 Task: Find a place to stay in Hawthorne, United States from June 9 to June 17 for 2 guests, with a price range of ₹7000 to ₹12000, 1 bedroom, 2 beds, 1 bathroom, house type, with Wifi and self check-in, and host language English.
Action: Mouse moved to (578, 143)
Screenshot: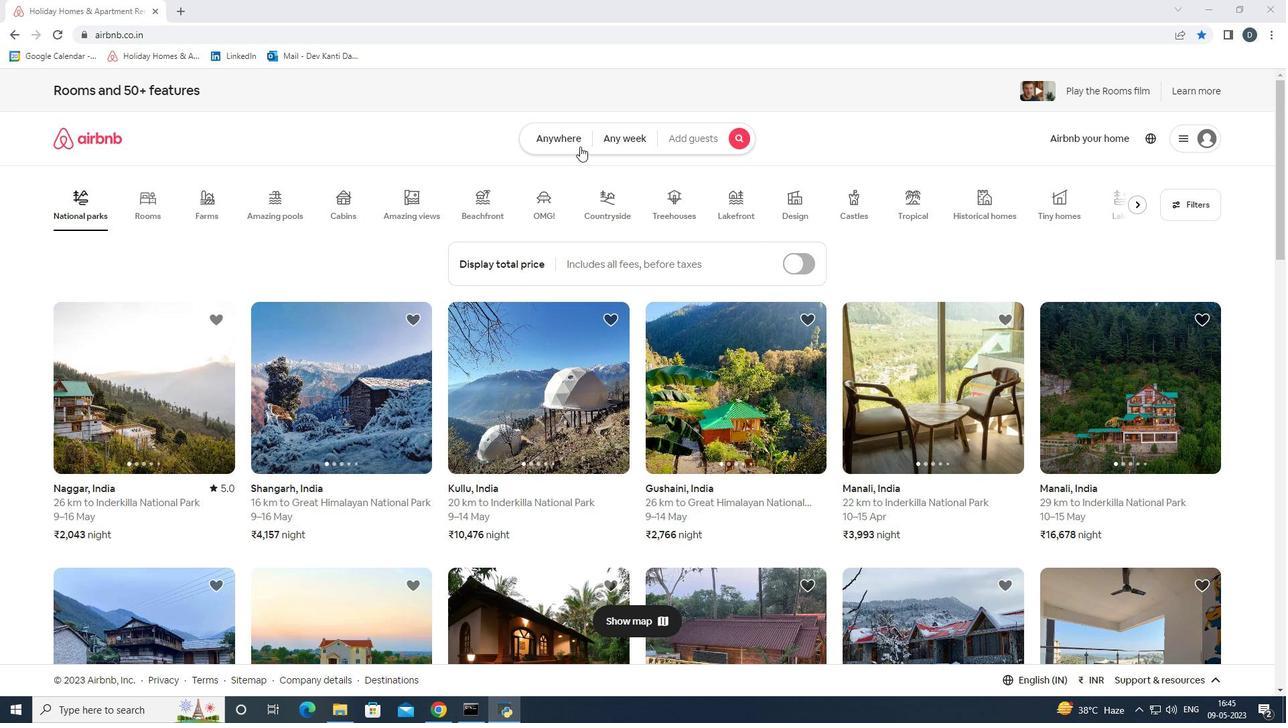 
Action: Mouse pressed left at (578, 143)
Screenshot: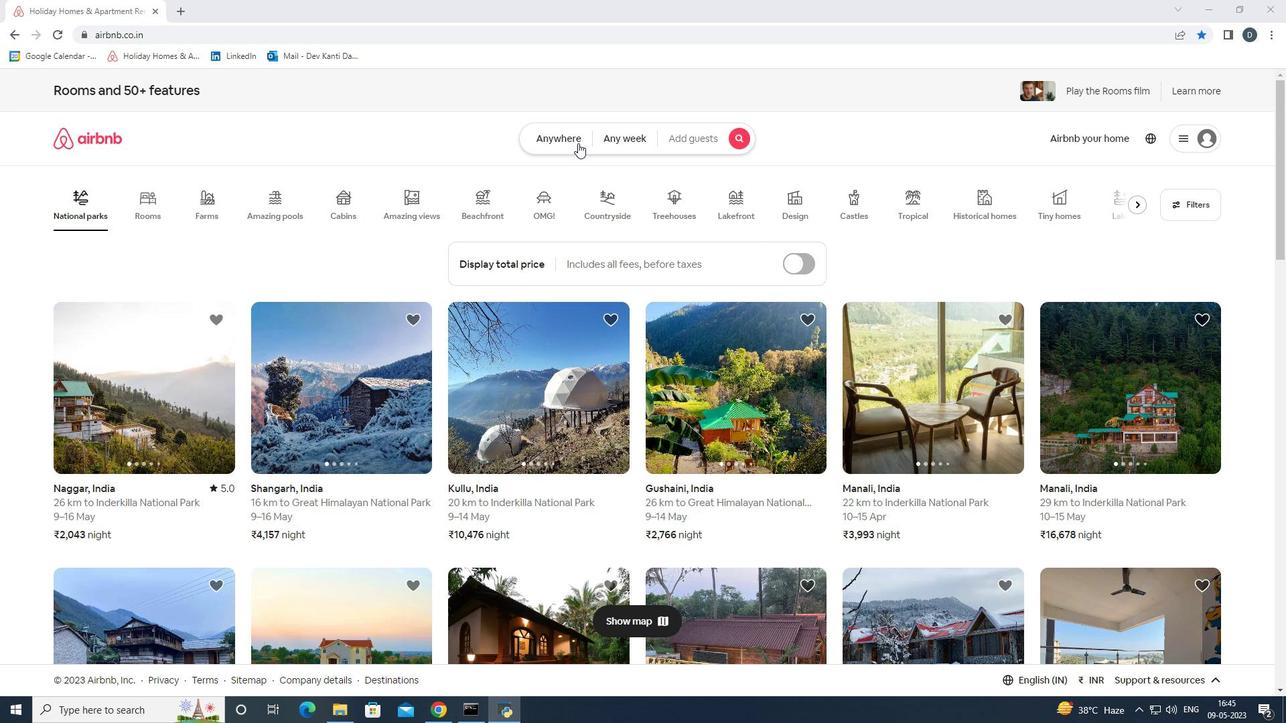 
Action: Mouse moved to (521, 193)
Screenshot: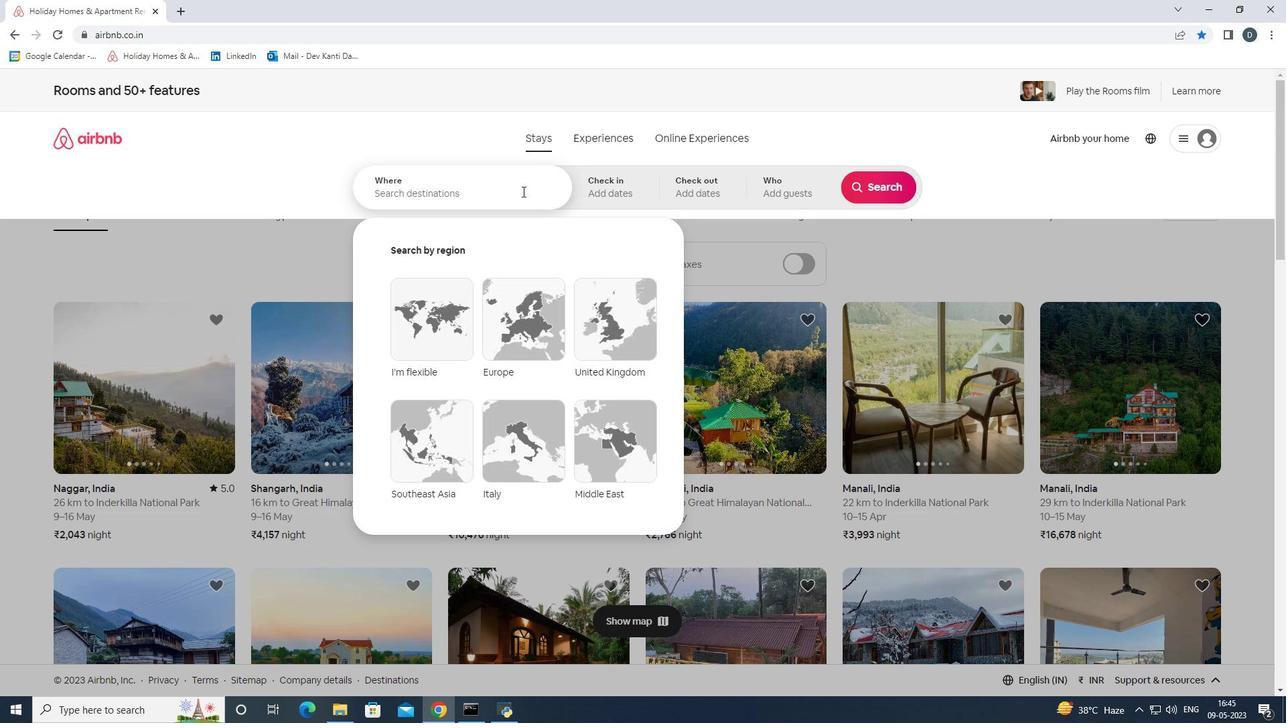 
Action: Mouse pressed left at (521, 193)
Screenshot: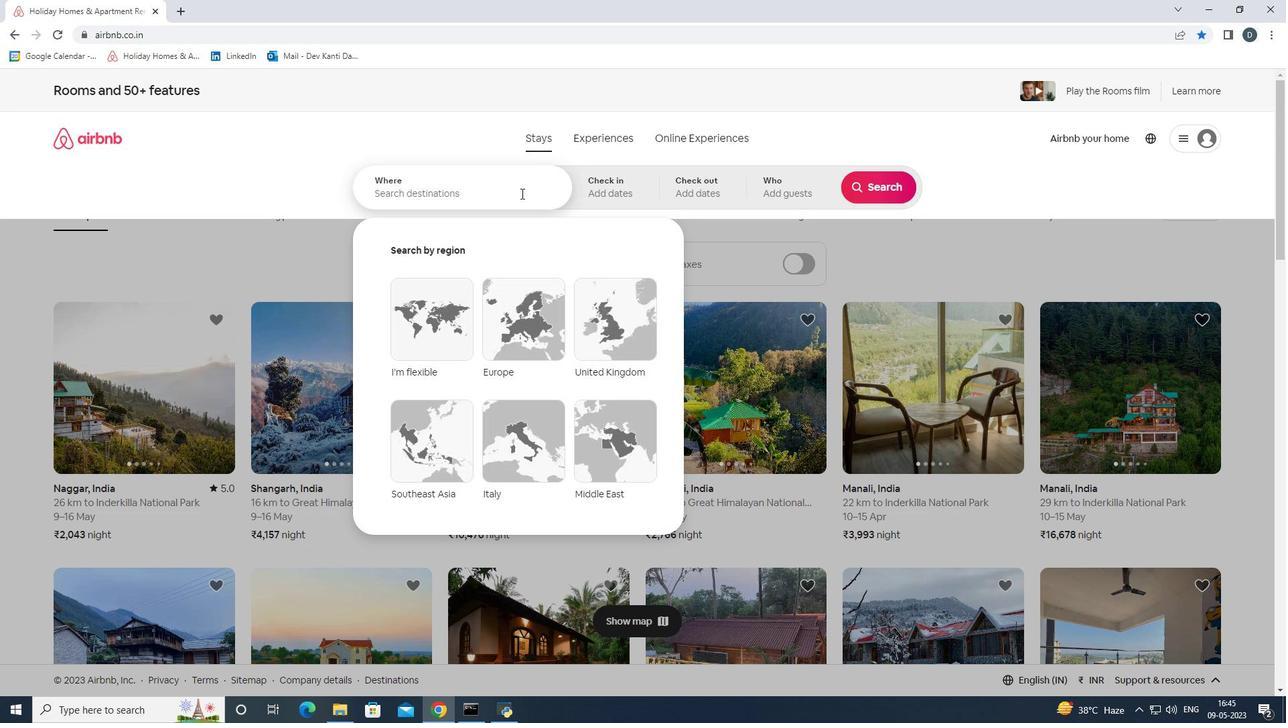 
Action: Key pressed <Key.shift><Key.shift><Key.shift><Key.shift><Key.shift><Key.shift><Key.shift><Key.shift><Key.shift><Key.shift><Key.shift><Key.shift>Hawthorne,<Key.space><Key.shift><Key.shift><Key.shift><Key.shift><Key.shift><Key.shift><Key.shift><Key.shift><Key.shift><Key.shift><Key.shift><Key.shift><Key.shift><Key.shift><Key.shift><Key.shift><Key.shift>United<Key.space><Key.shift><Key.shift><Key.shift><Key.shift><Key.shift>States<Key.enter>
Screenshot: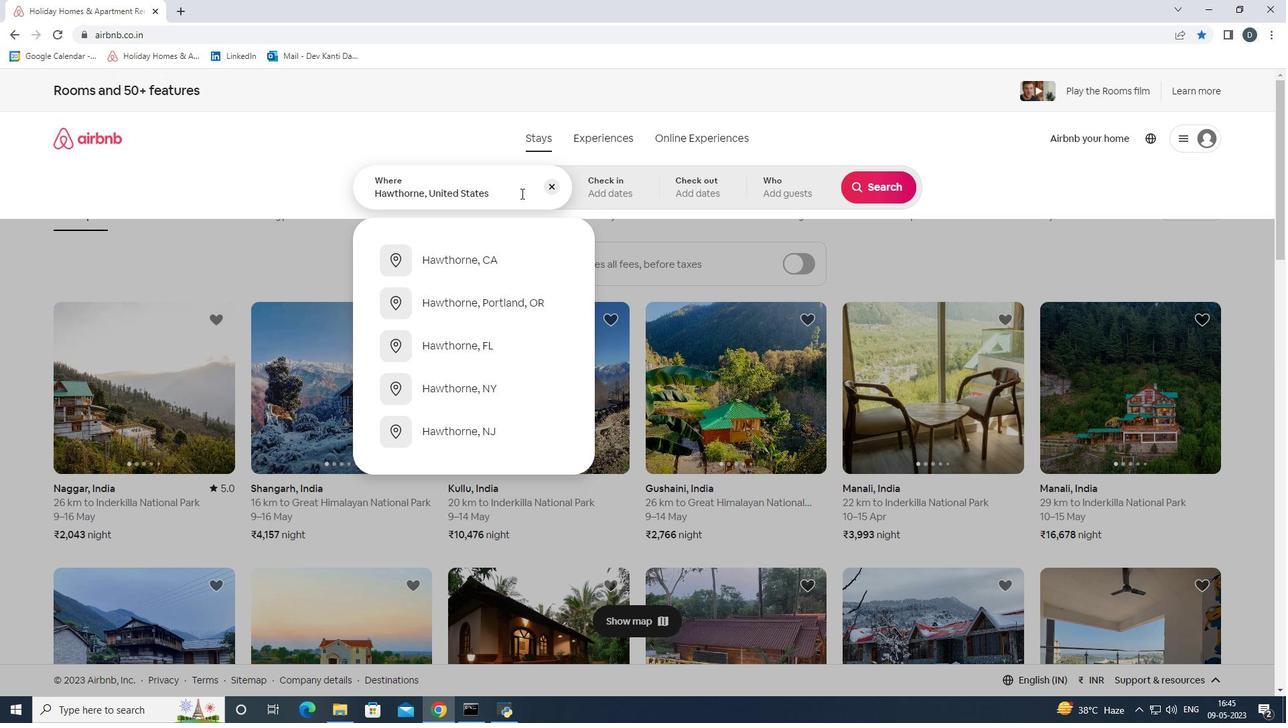 
Action: Mouse moved to (838, 379)
Screenshot: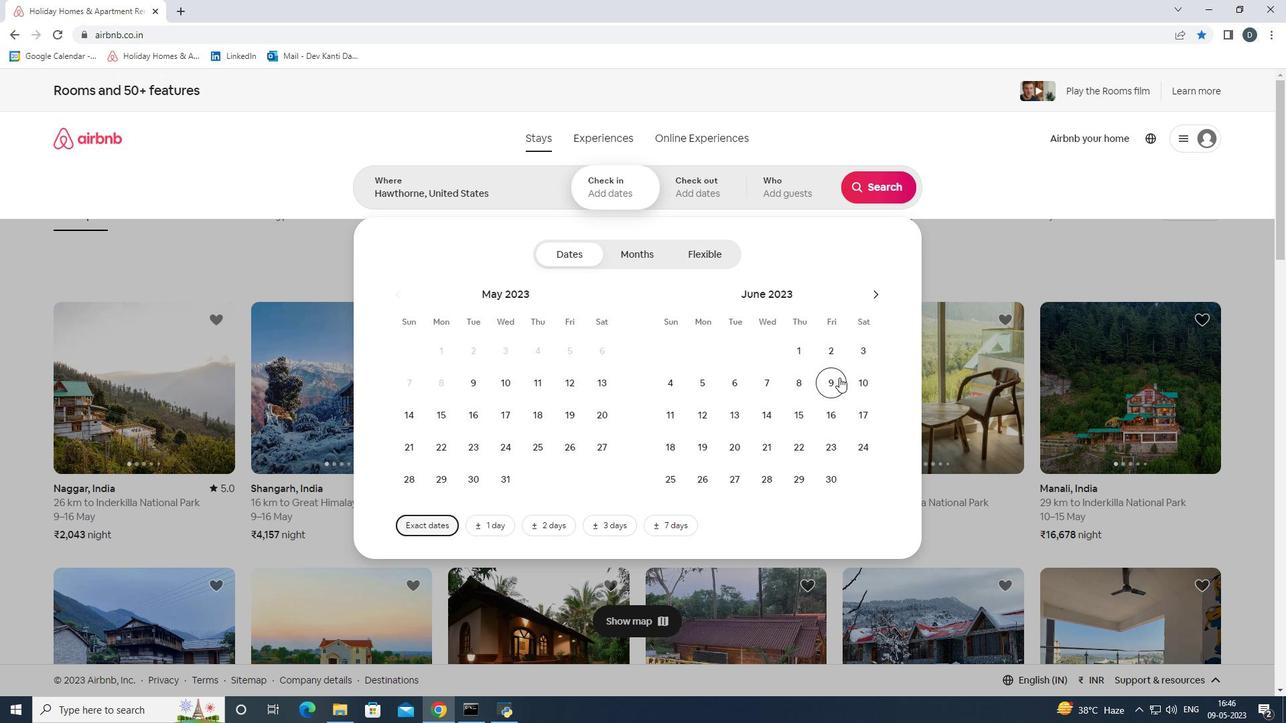 
Action: Mouse pressed left at (838, 379)
Screenshot: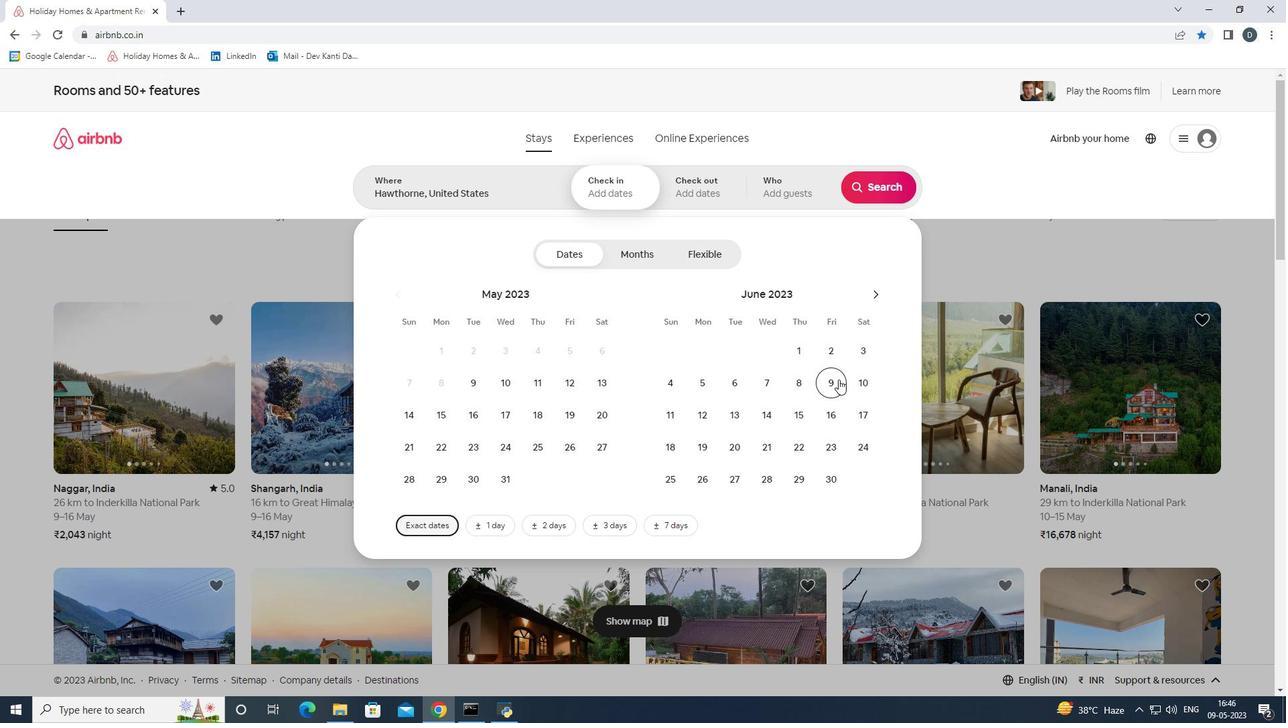 
Action: Mouse moved to (856, 412)
Screenshot: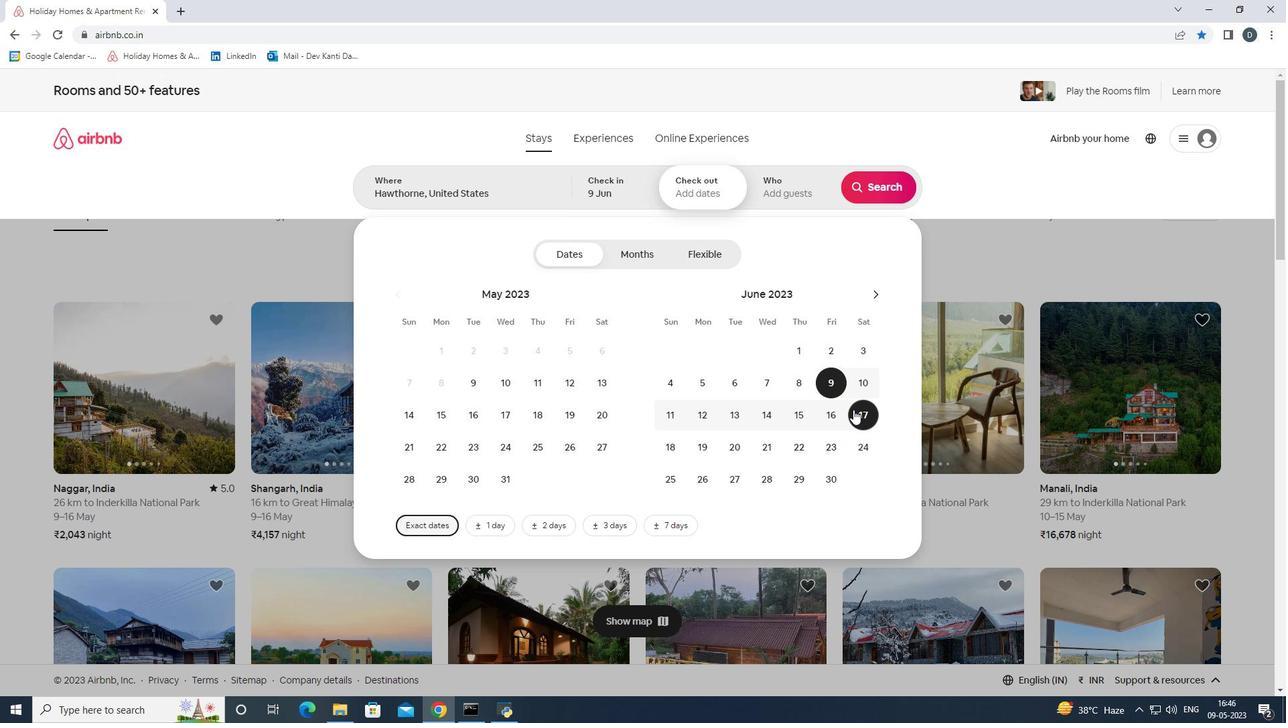 
Action: Mouse pressed left at (856, 412)
Screenshot: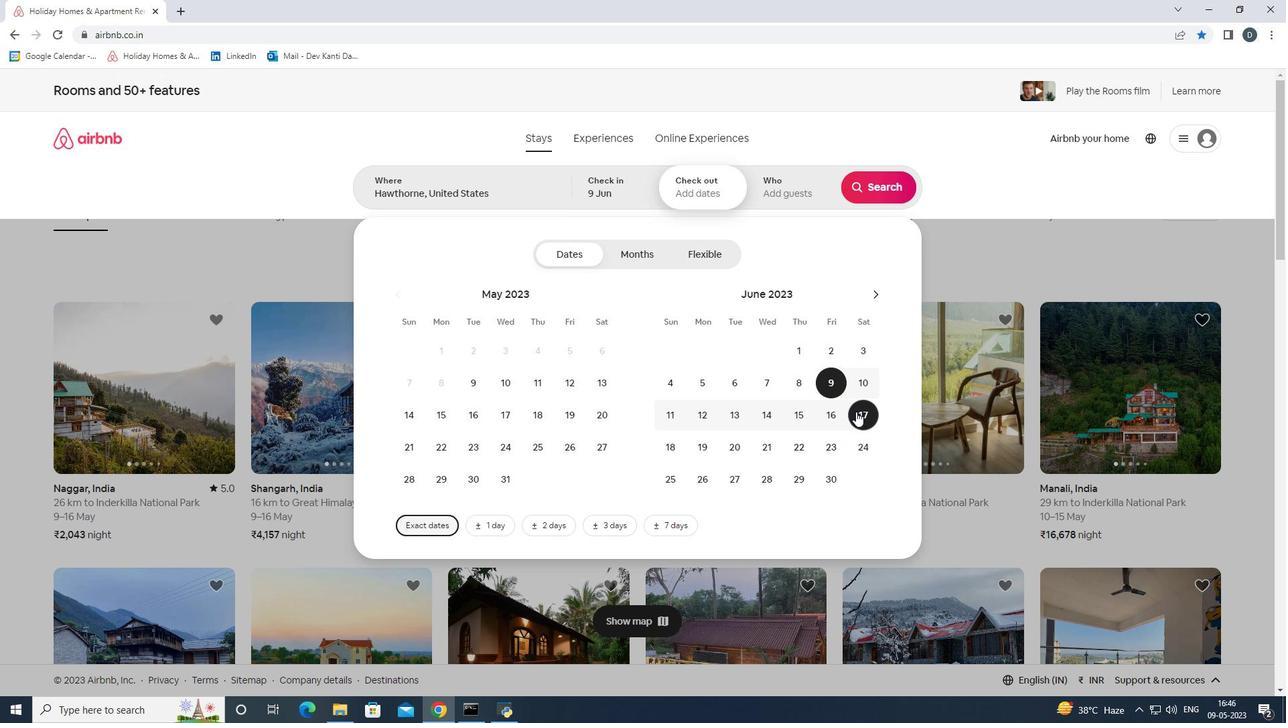 
Action: Mouse moved to (801, 191)
Screenshot: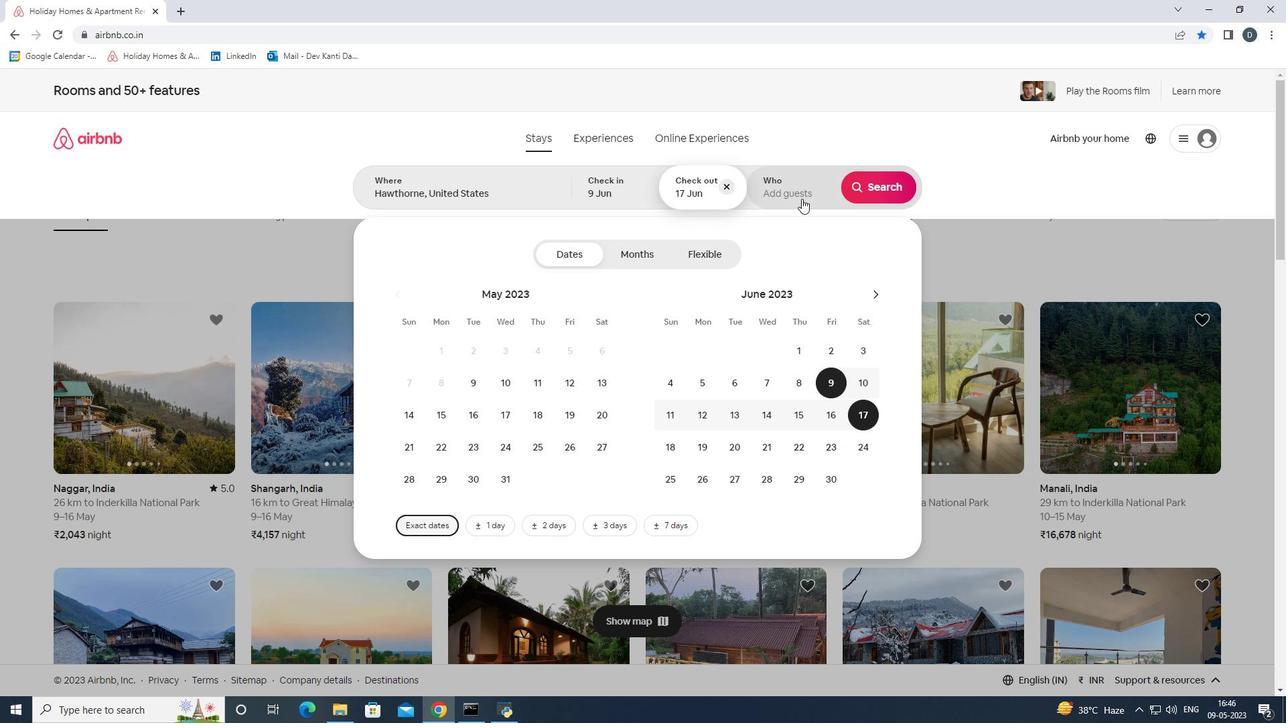 
Action: Mouse pressed left at (801, 191)
Screenshot: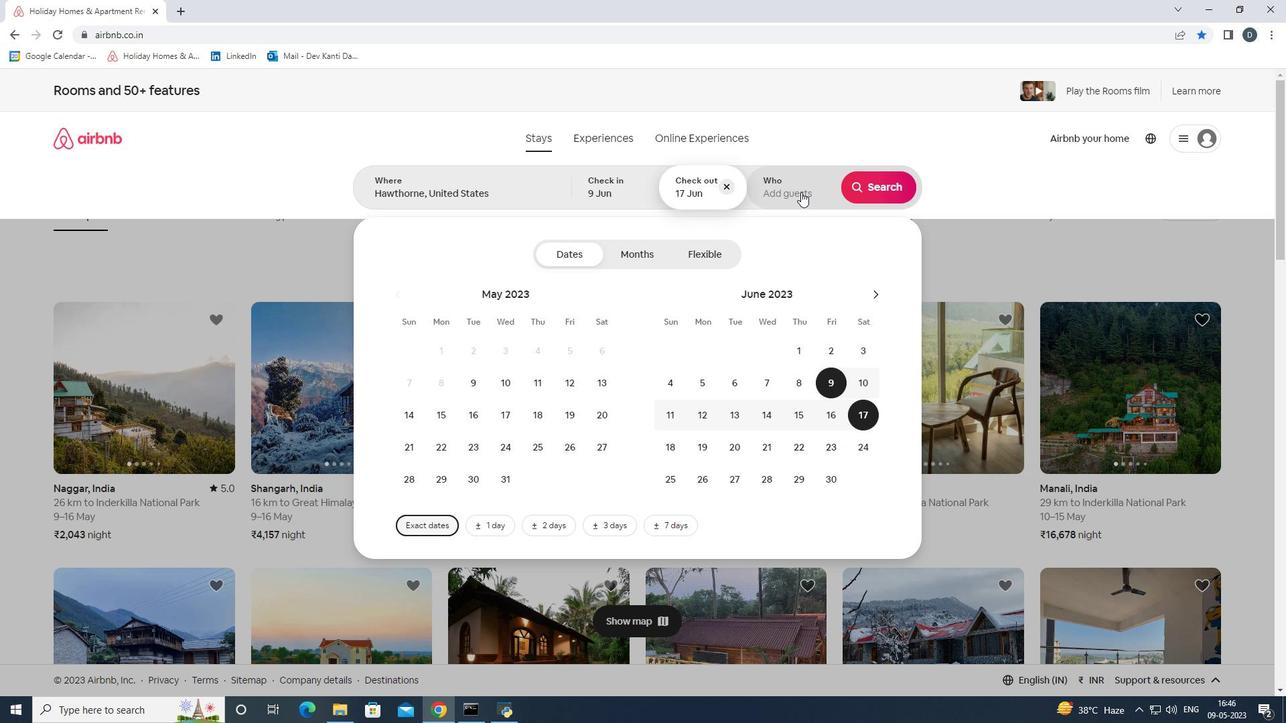 
Action: Mouse moved to (874, 262)
Screenshot: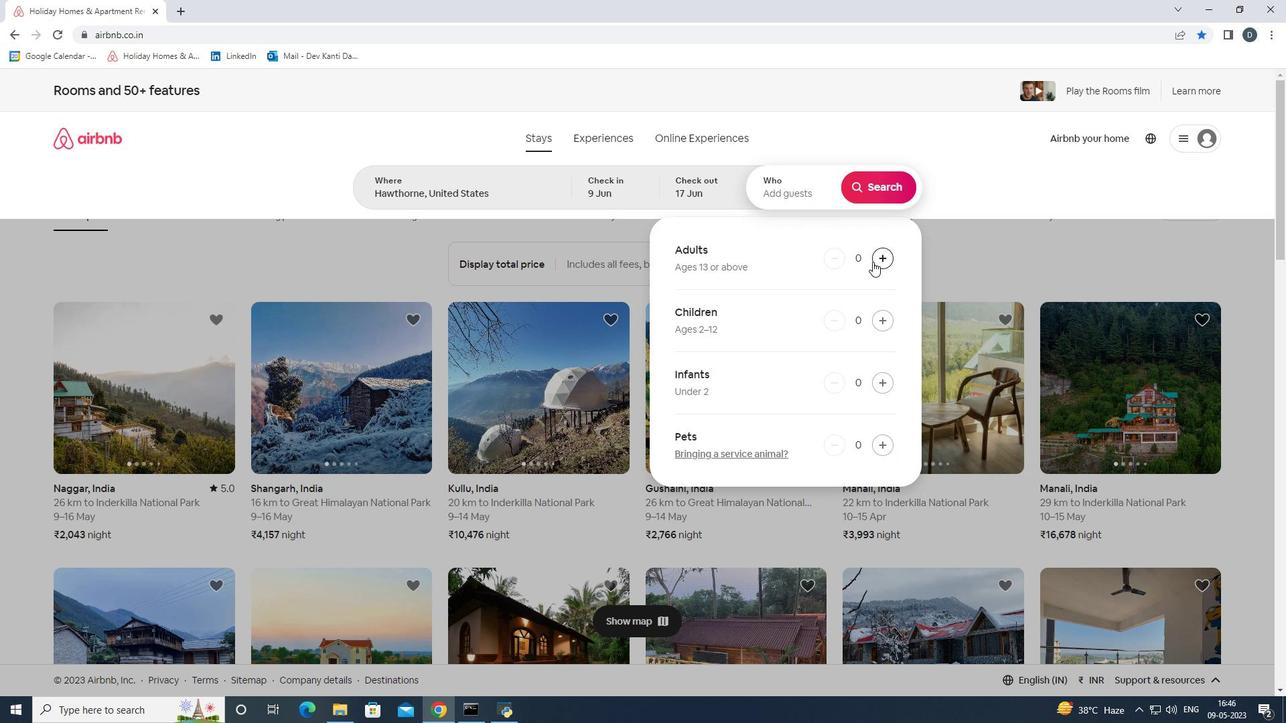 
Action: Mouse pressed left at (874, 262)
Screenshot: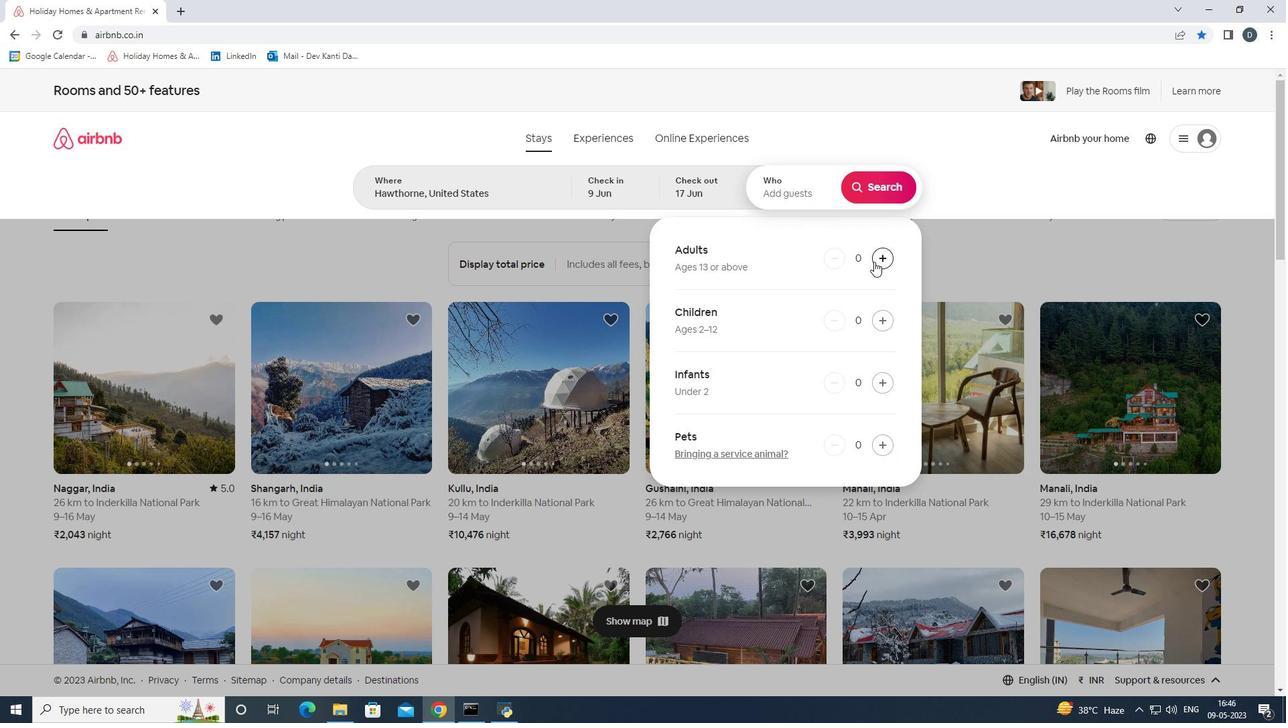 
Action: Mouse pressed left at (874, 262)
Screenshot: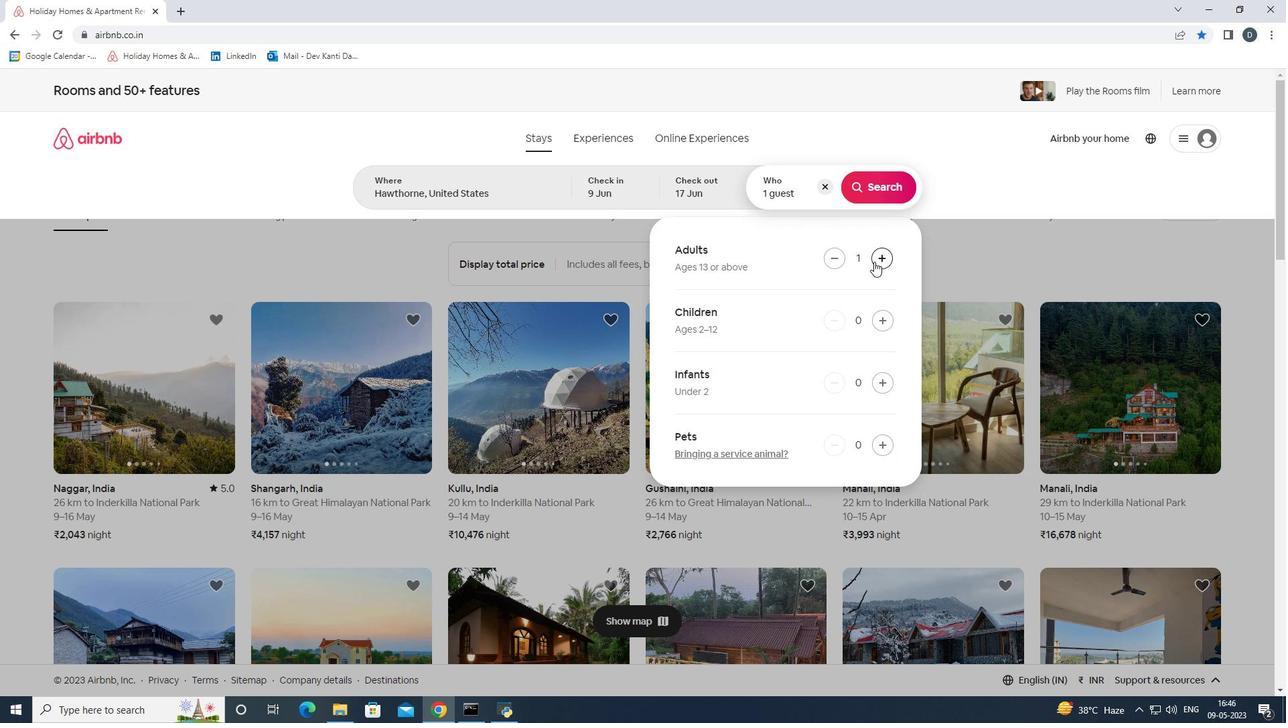 
Action: Mouse moved to (880, 201)
Screenshot: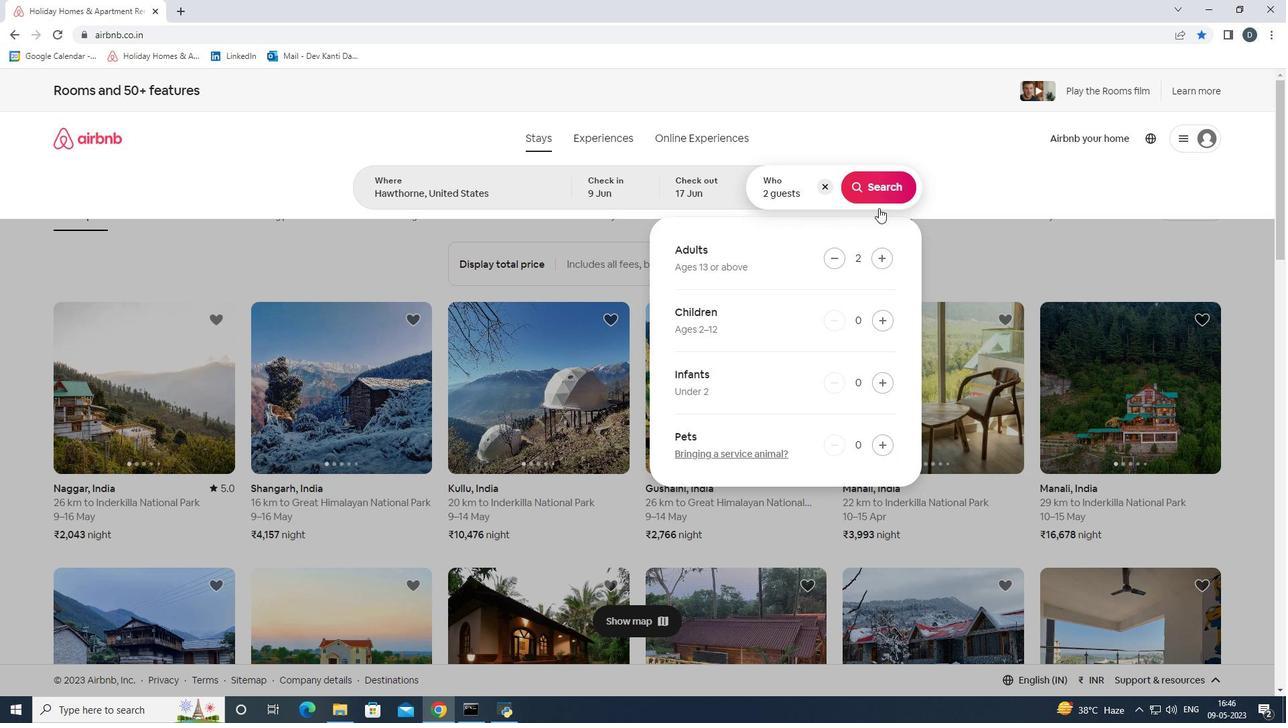 
Action: Mouse pressed left at (880, 201)
Screenshot: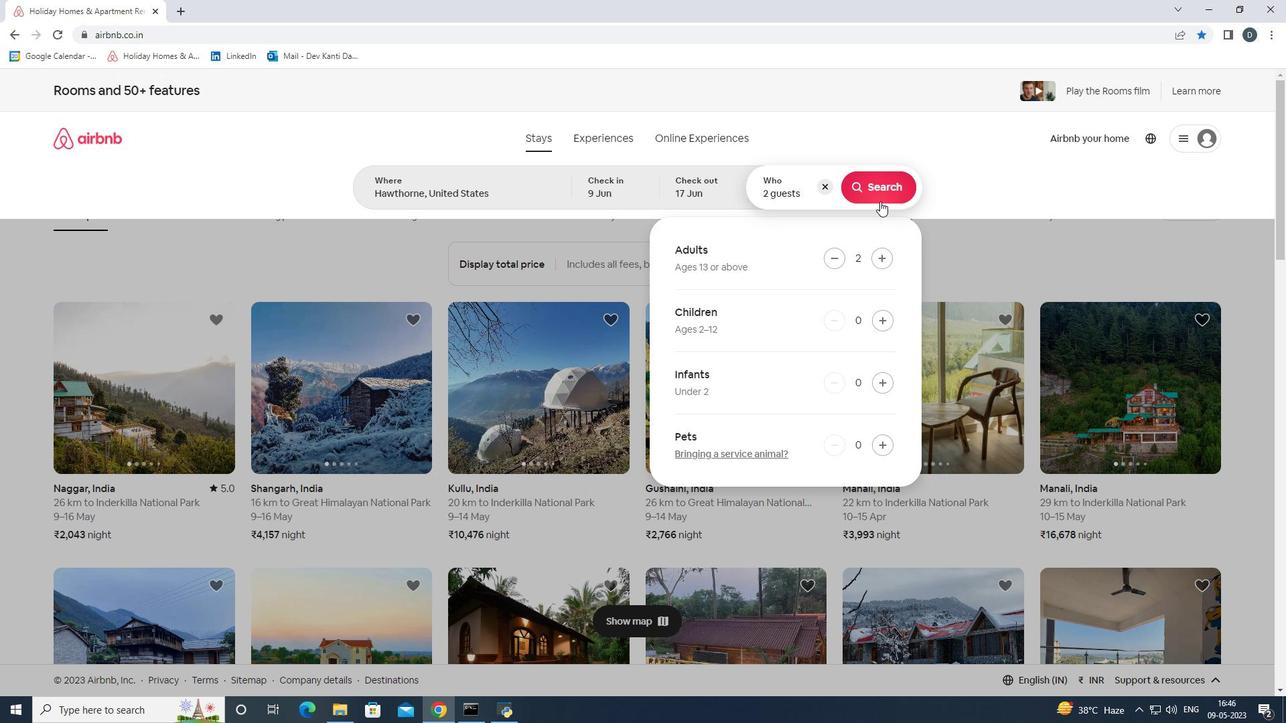 
Action: Mouse moved to (1214, 149)
Screenshot: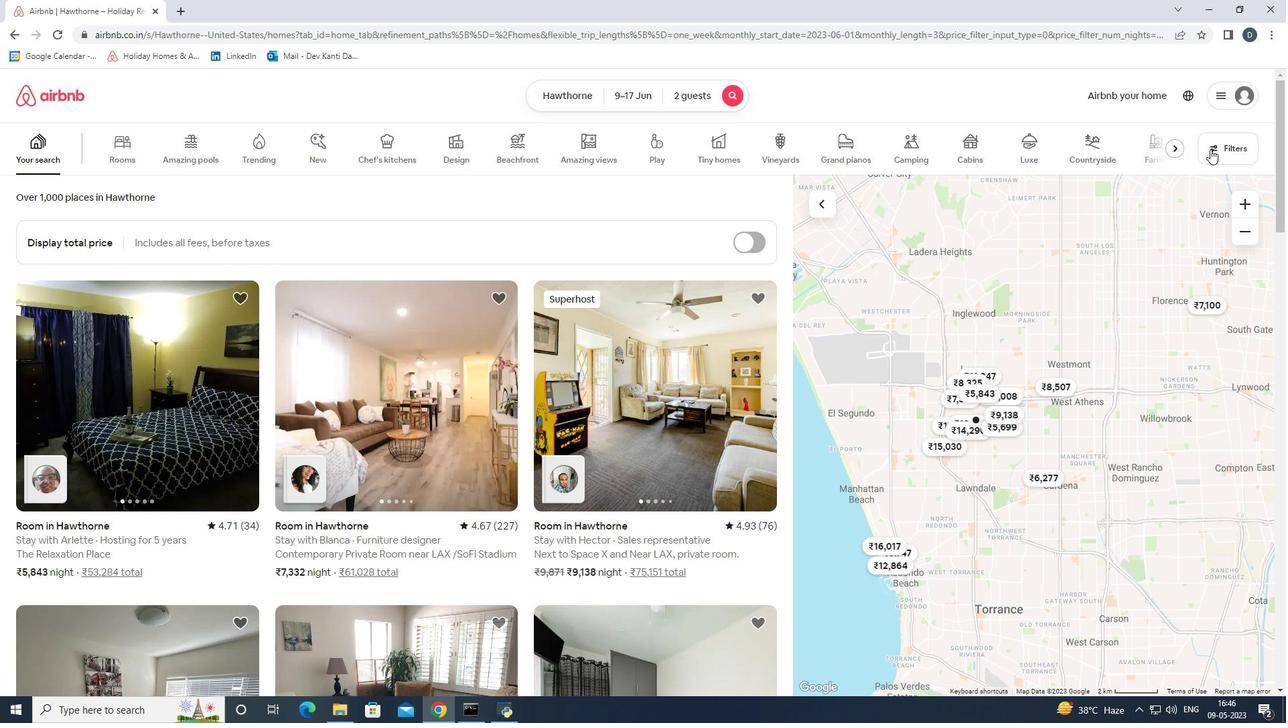 
Action: Mouse pressed left at (1214, 149)
Screenshot: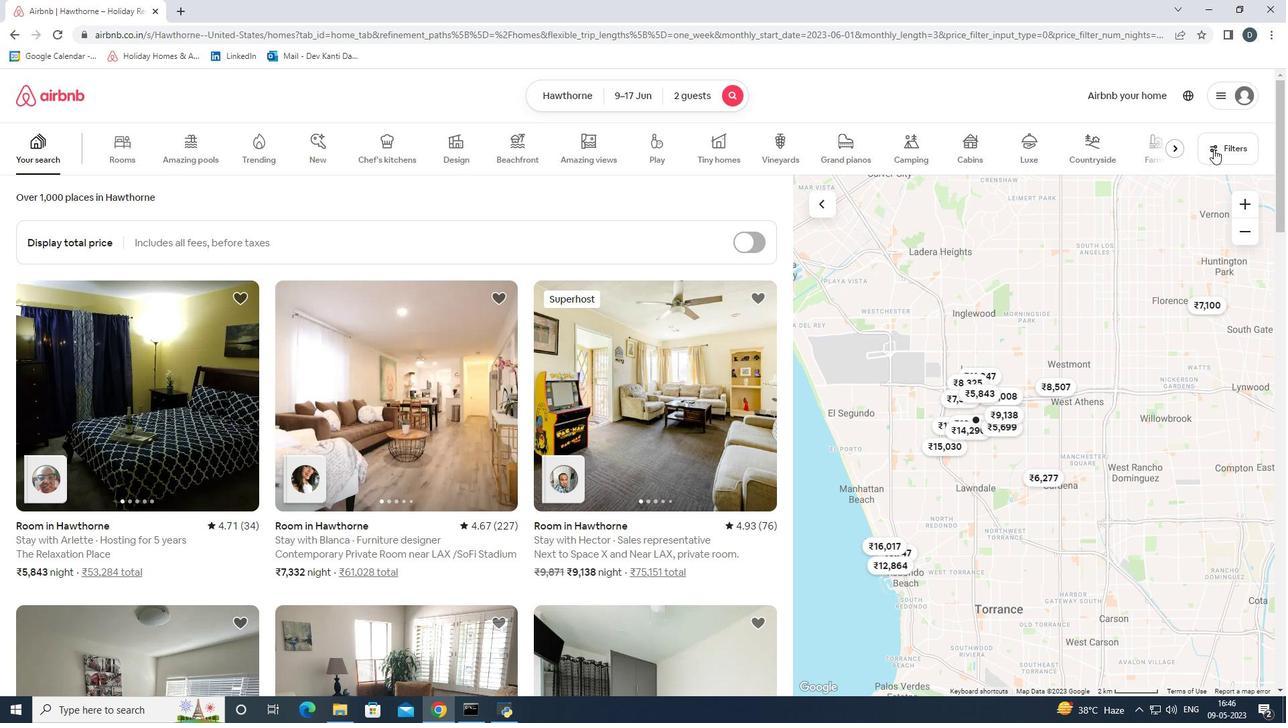
Action: Mouse moved to (561, 475)
Screenshot: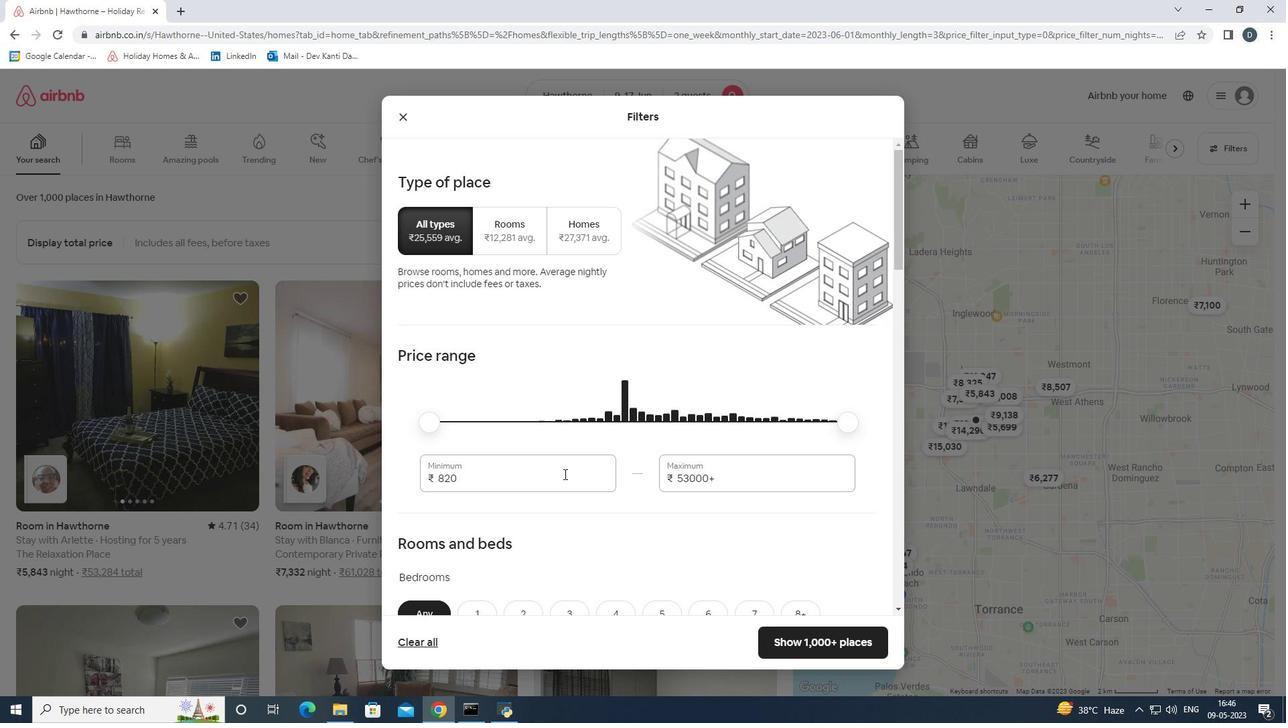 
Action: Mouse pressed left at (561, 475)
Screenshot: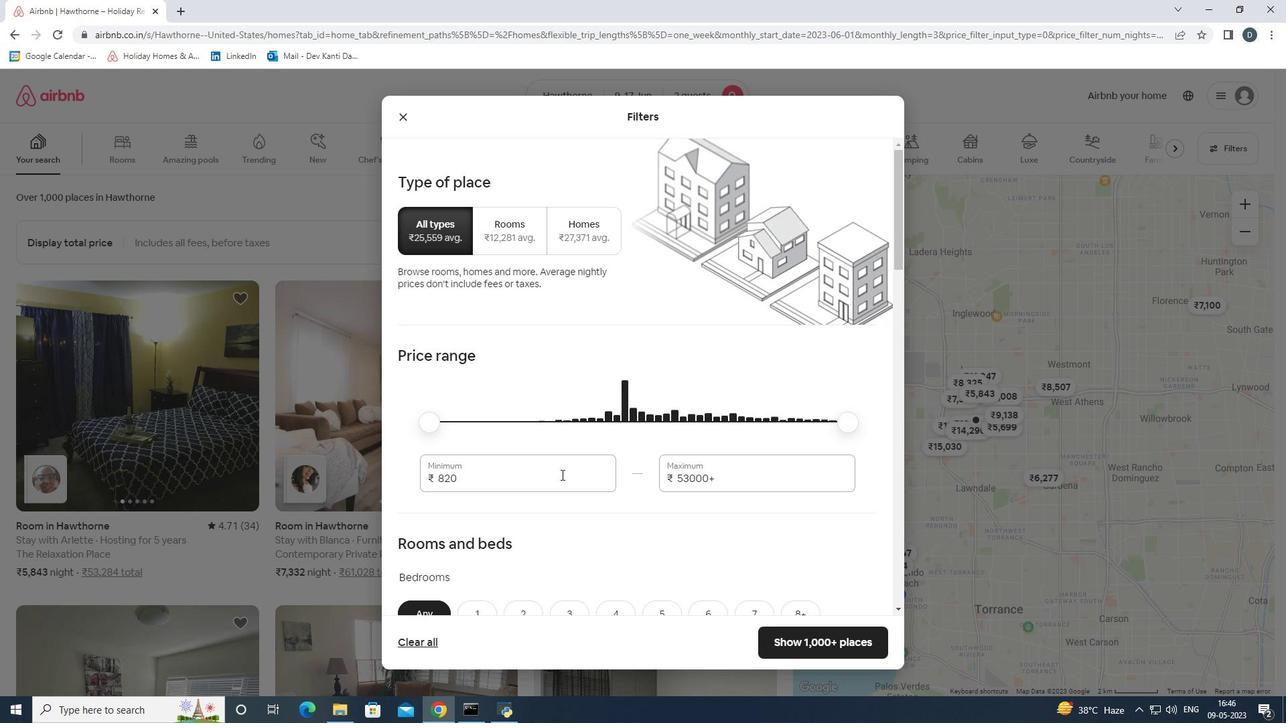 
Action: Mouse pressed left at (561, 475)
Screenshot: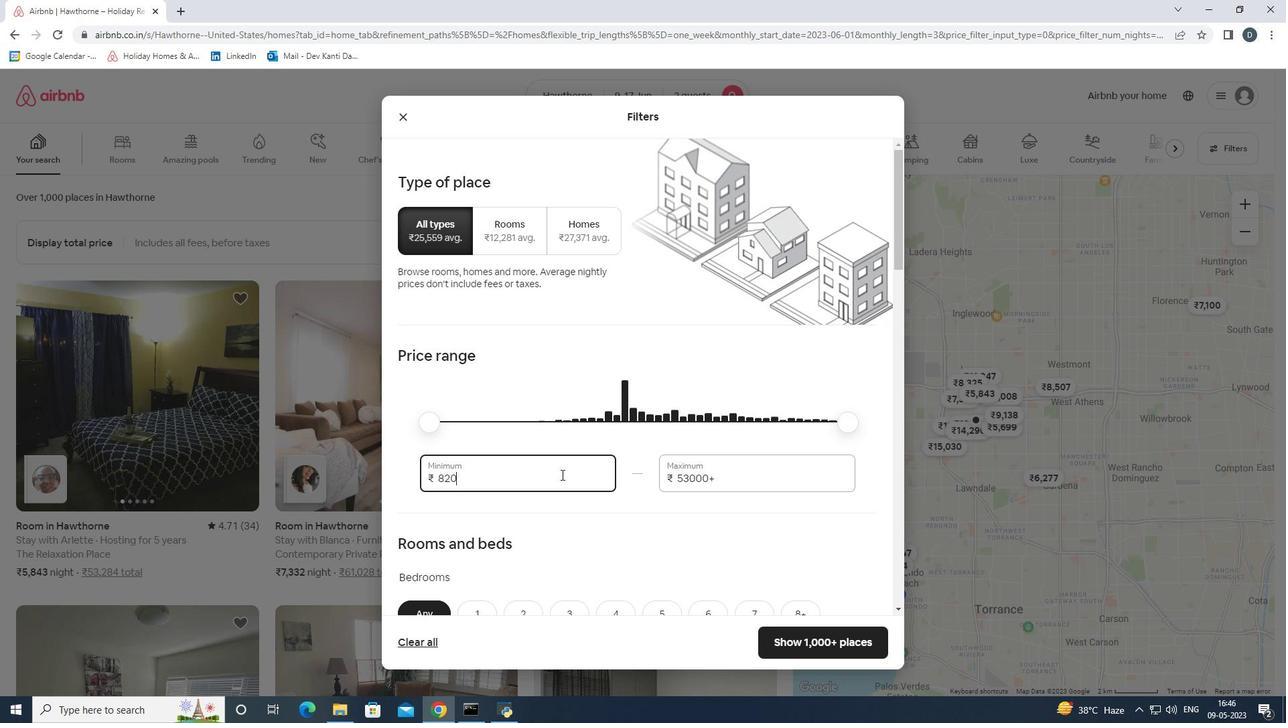 
Action: Key pressed 7000<Key.tab>12000
Screenshot: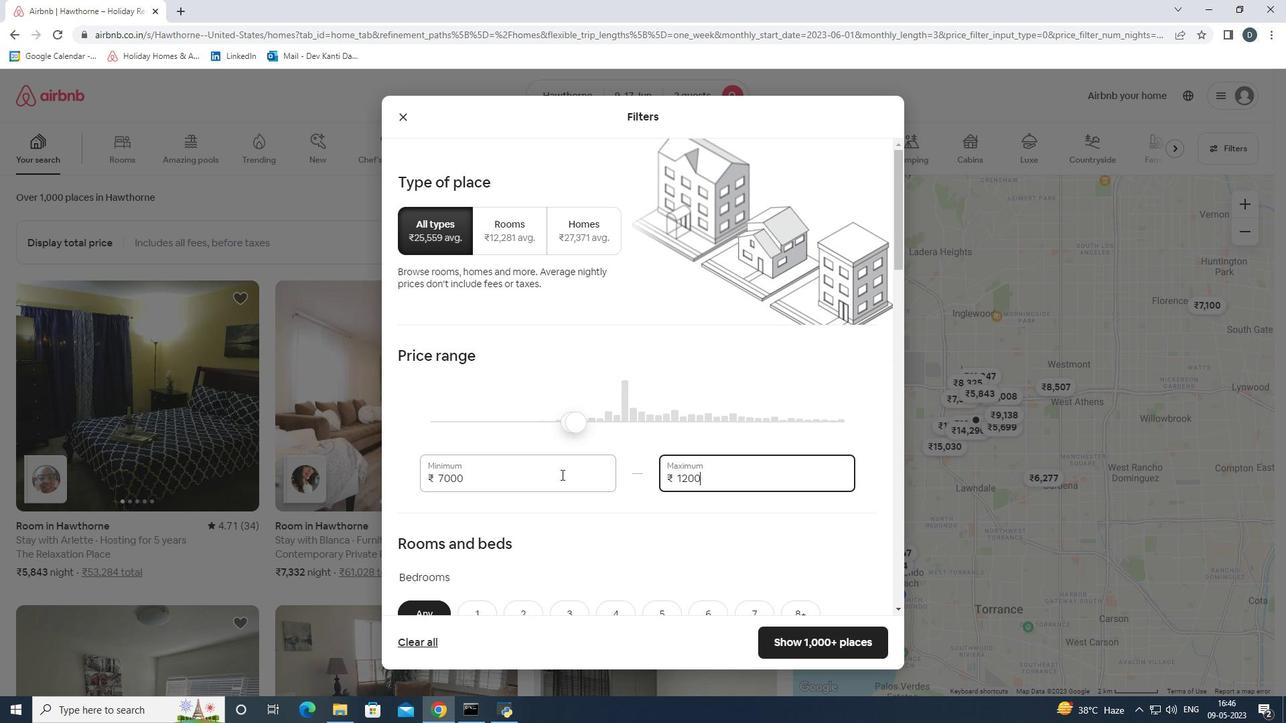 
Action: Mouse scrolled (561, 474) with delta (0, 0)
Screenshot: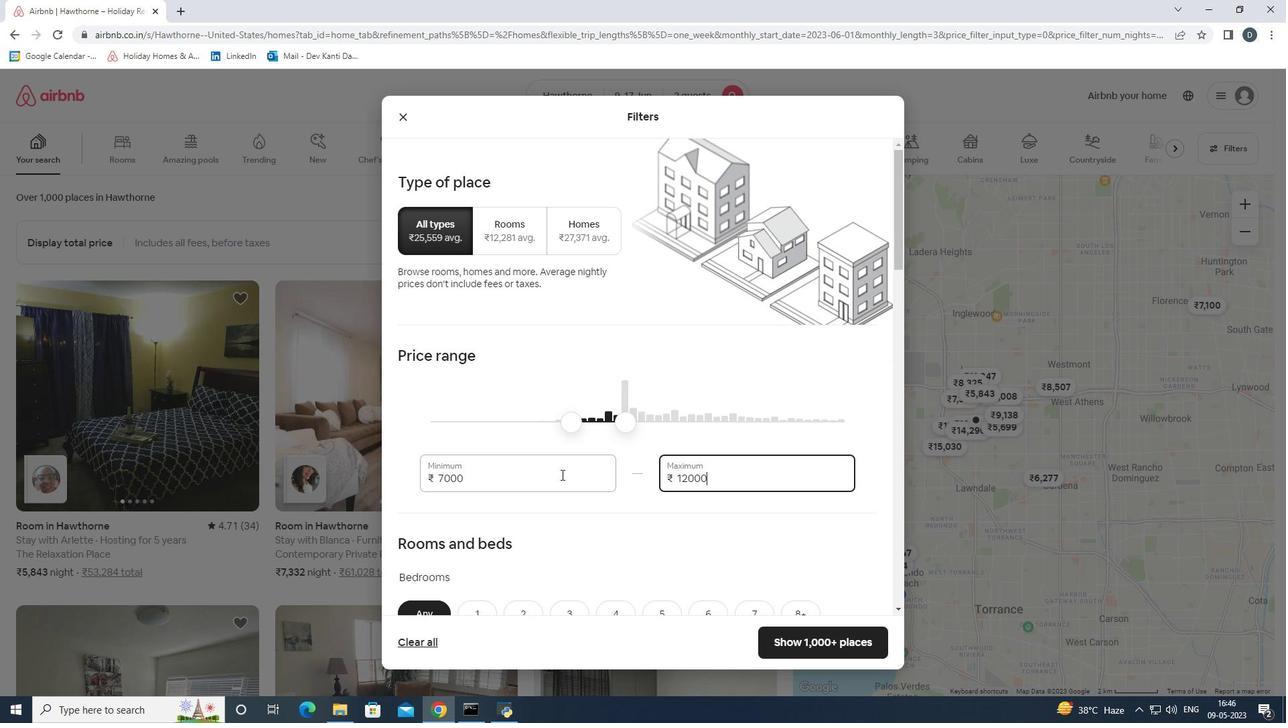 
Action: Mouse scrolled (561, 474) with delta (0, 0)
Screenshot: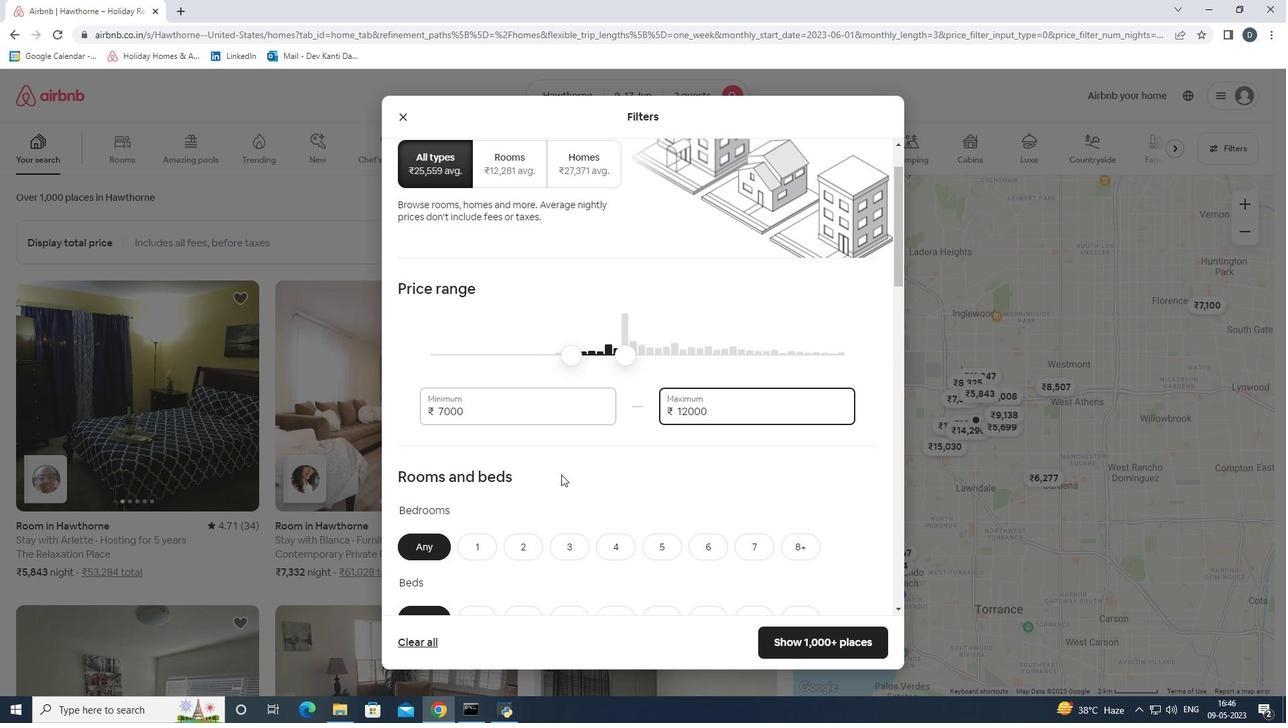 
Action: Mouse scrolled (561, 474) with delta (0, 0)
Screenshot: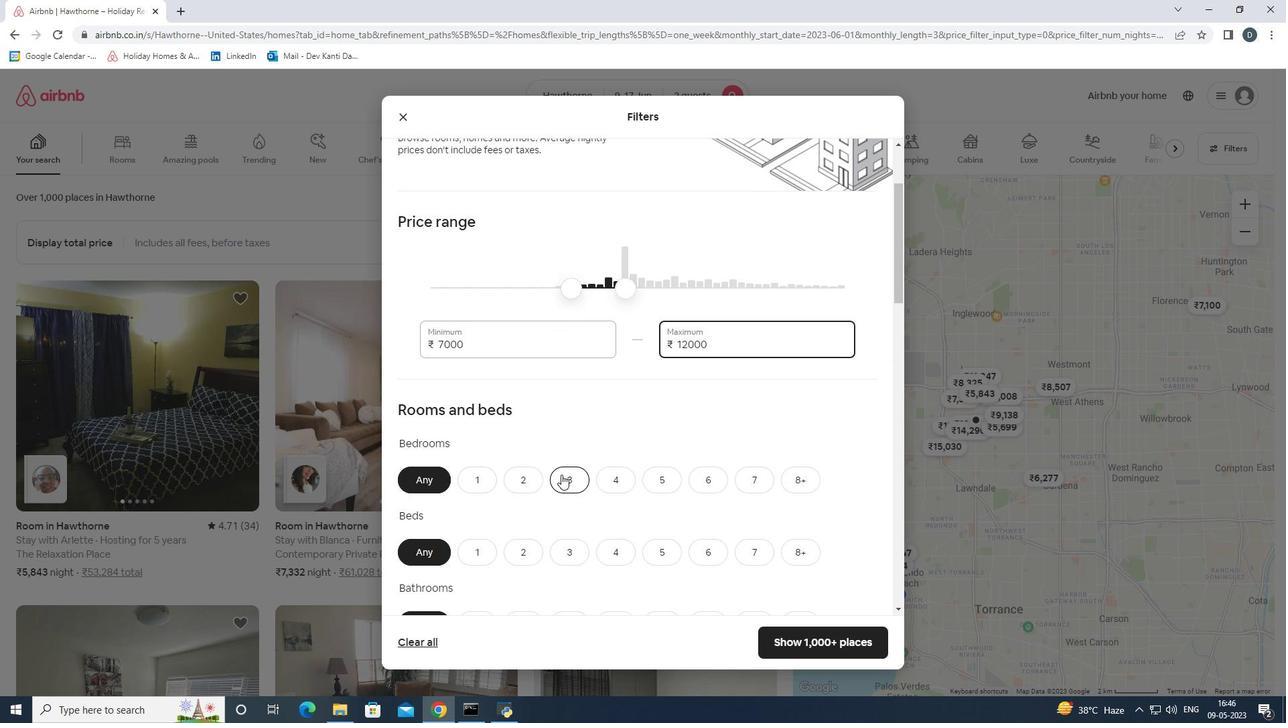 
Action: Mouse moved to (490, 416)
Screenshot: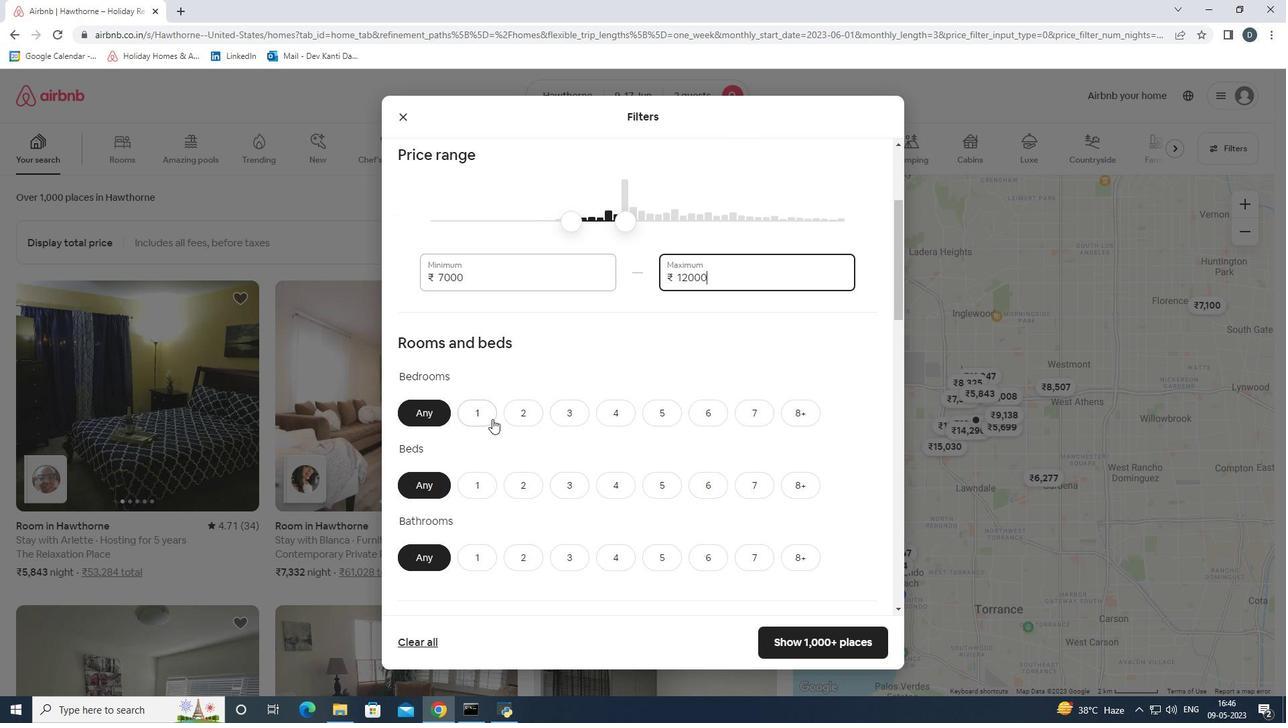 
Action: Mouse pressed left at (490, 416)
Screenshot: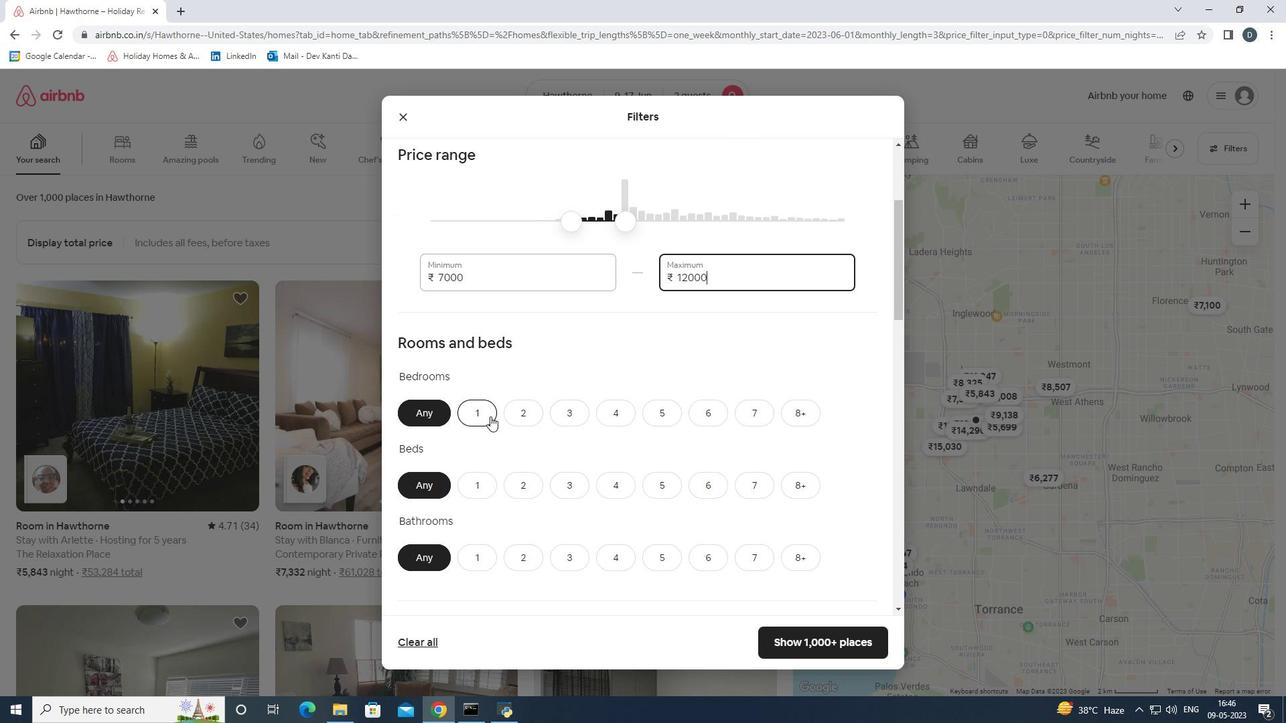 
Action: Mouse moved to (522, 477)
Screenshot: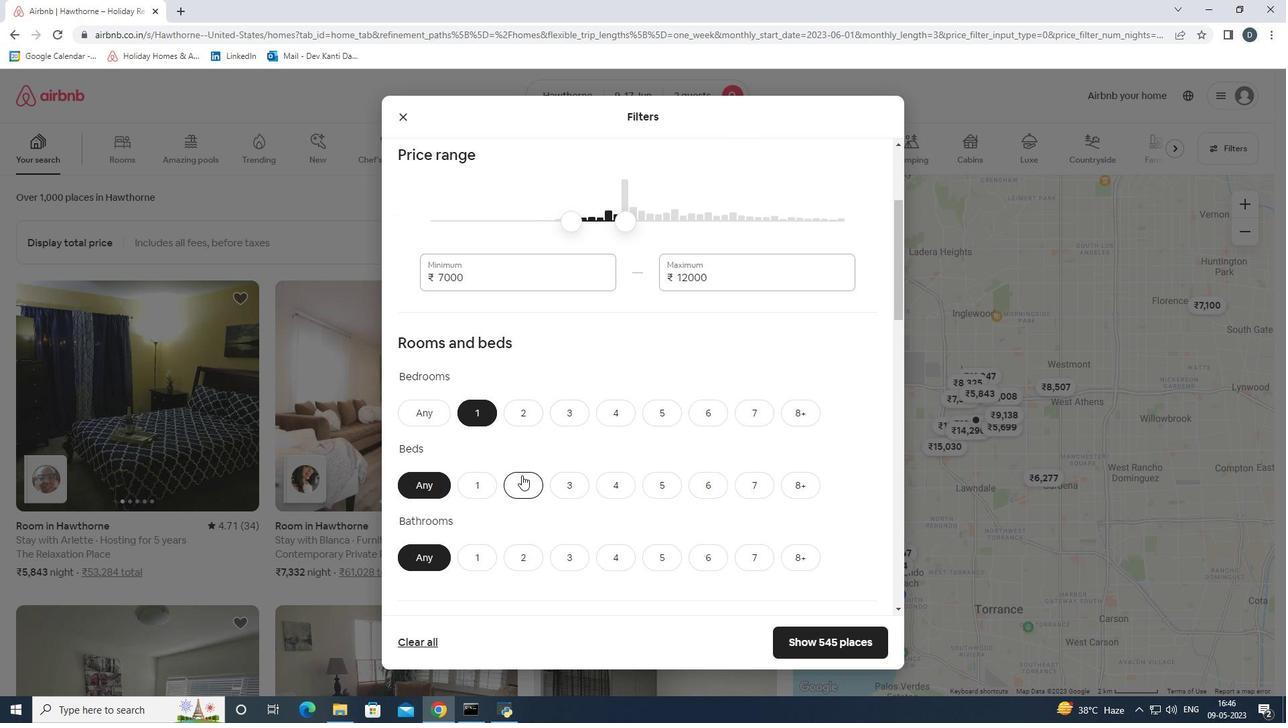 
Action: Mouse pressed left at (522, 477)
Screenshot: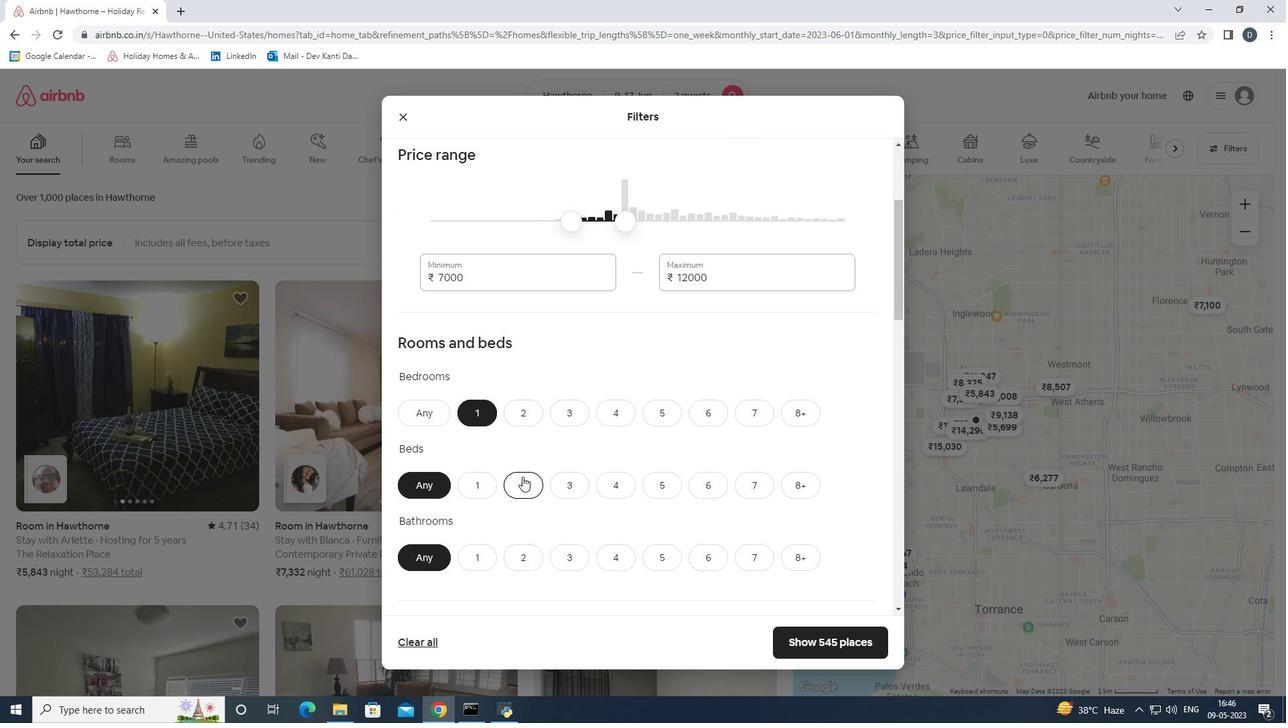 
Action: Mouse moved to (479, 551)
Screenshot: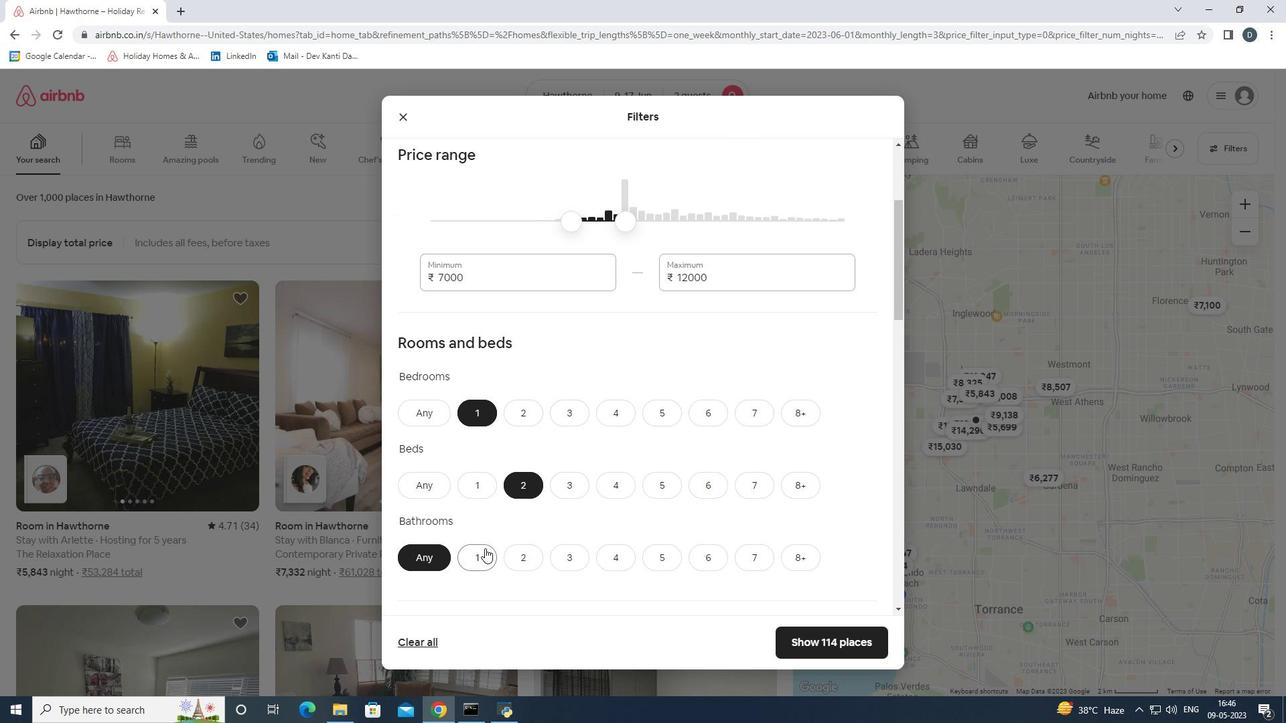 
Action: Mouse pressed left at (479, 551)
Screenshot: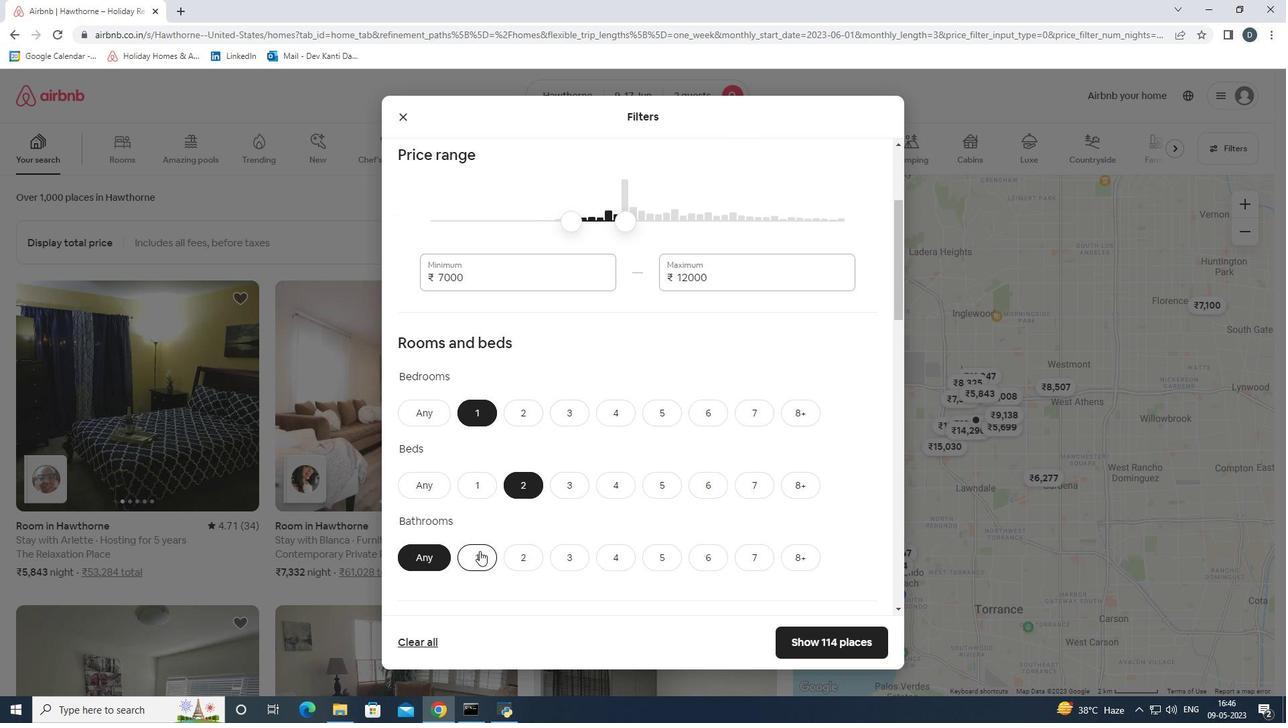 
Action: Mouse scrolled (479, 550) with delta (0, 0)
Screenshot: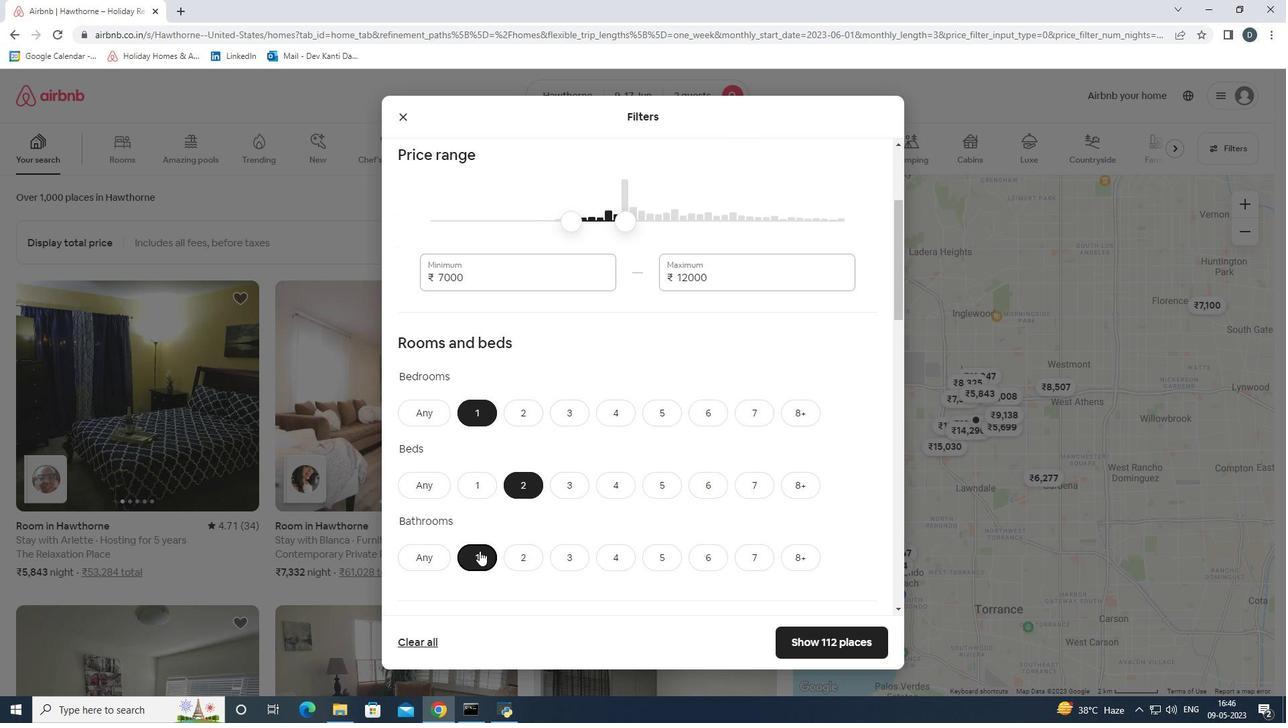 
Action: Mouse moved to (497, 542)
Screenshot: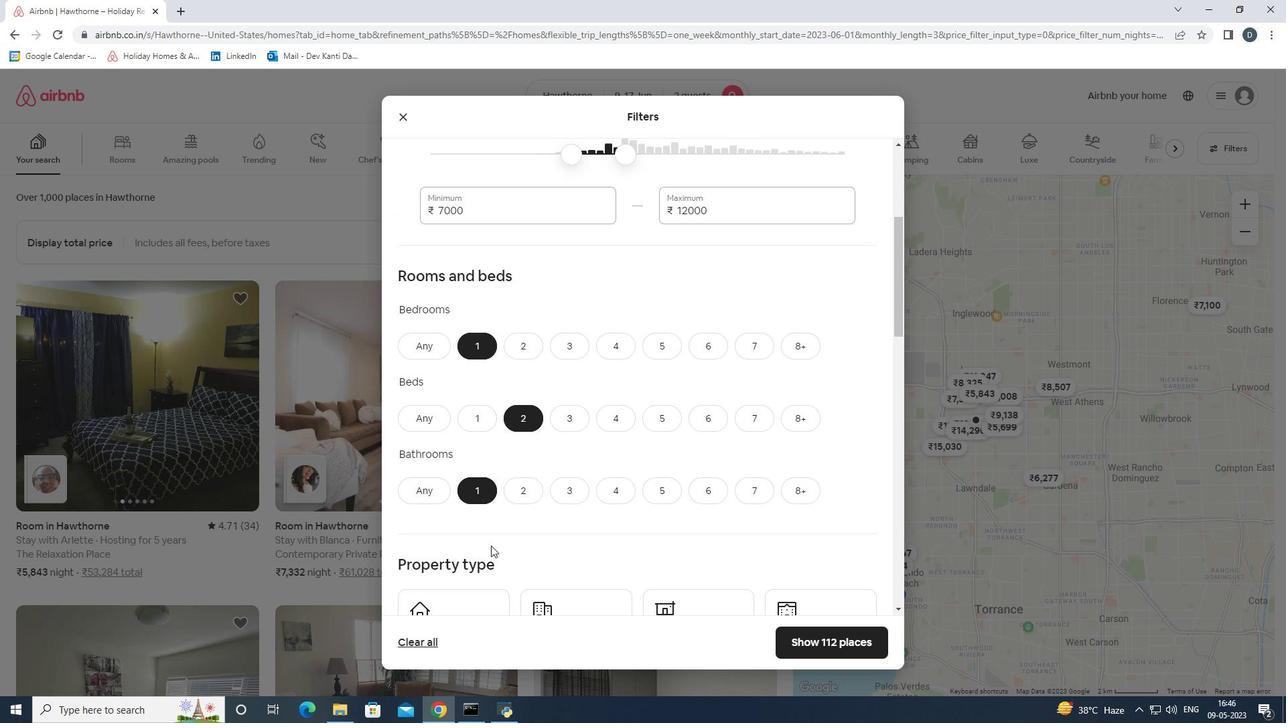 
Action: Mouse scrolled (497, 541) with delta (0, 0)
Screenshot: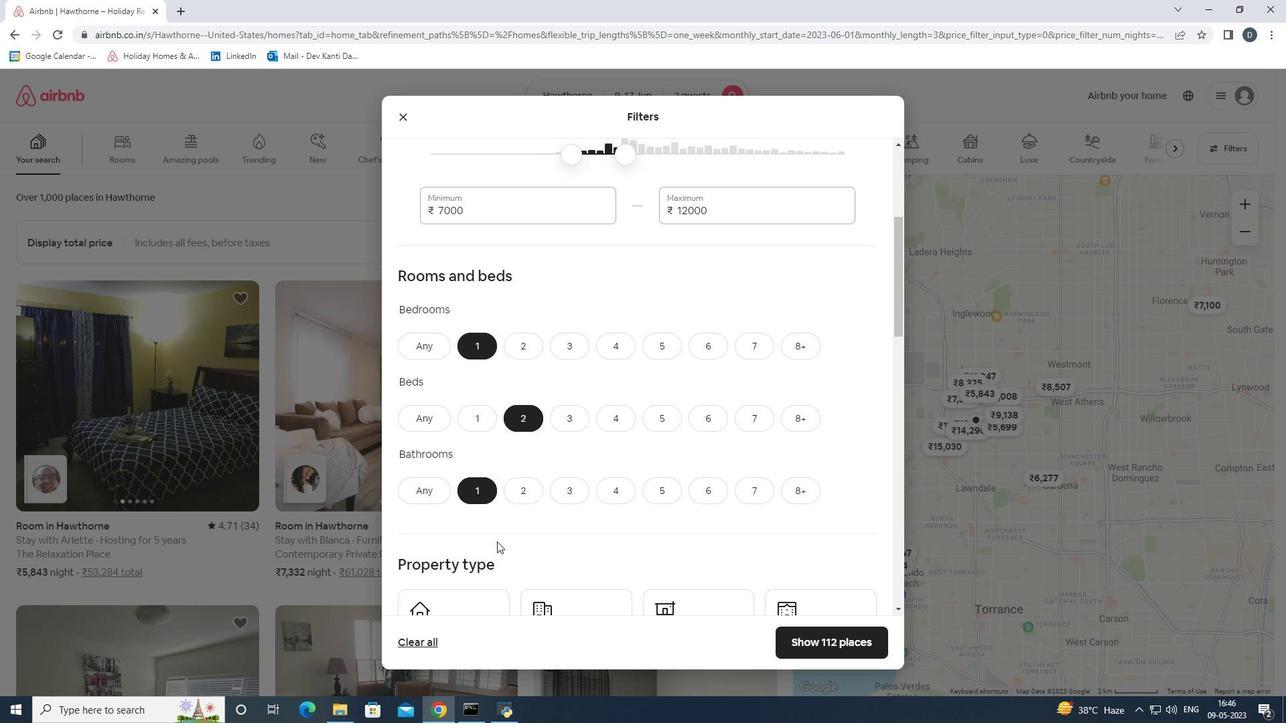 
Action: Mouse moved to (513, 511)
Screenshot: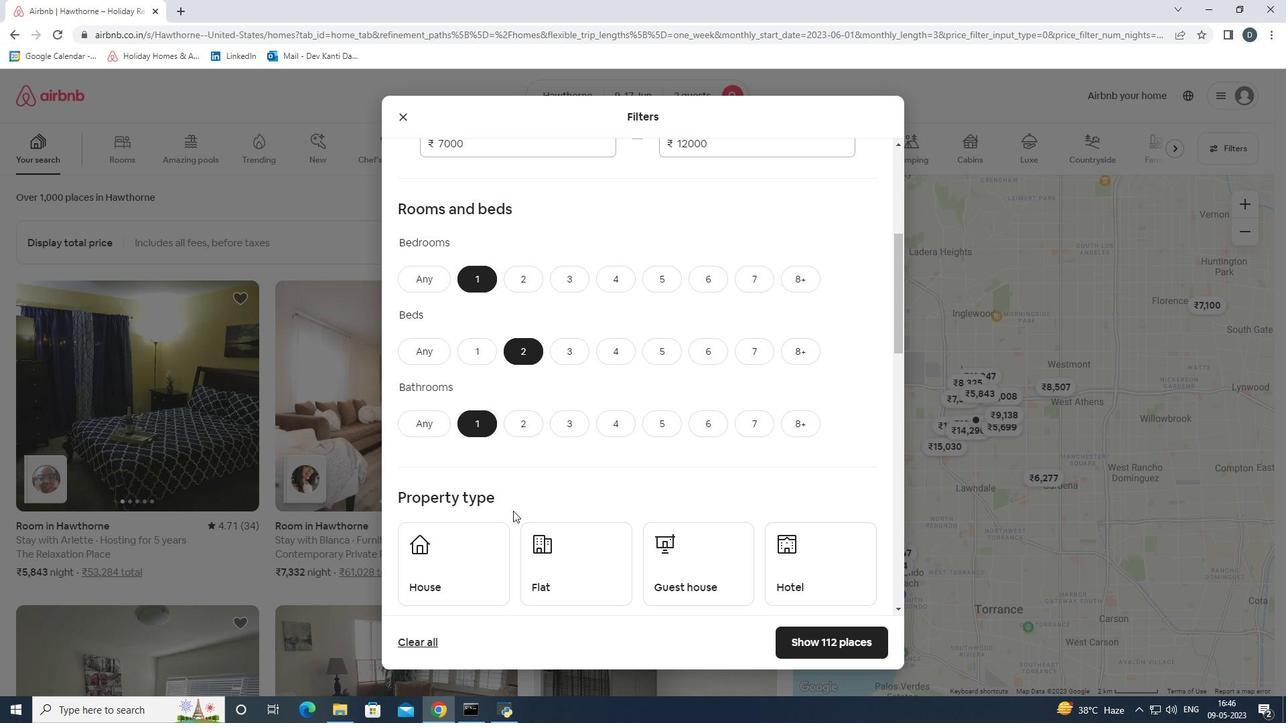 
Action: Mouse scrolled (513, 510) with delta (0, 0)
Screenshot: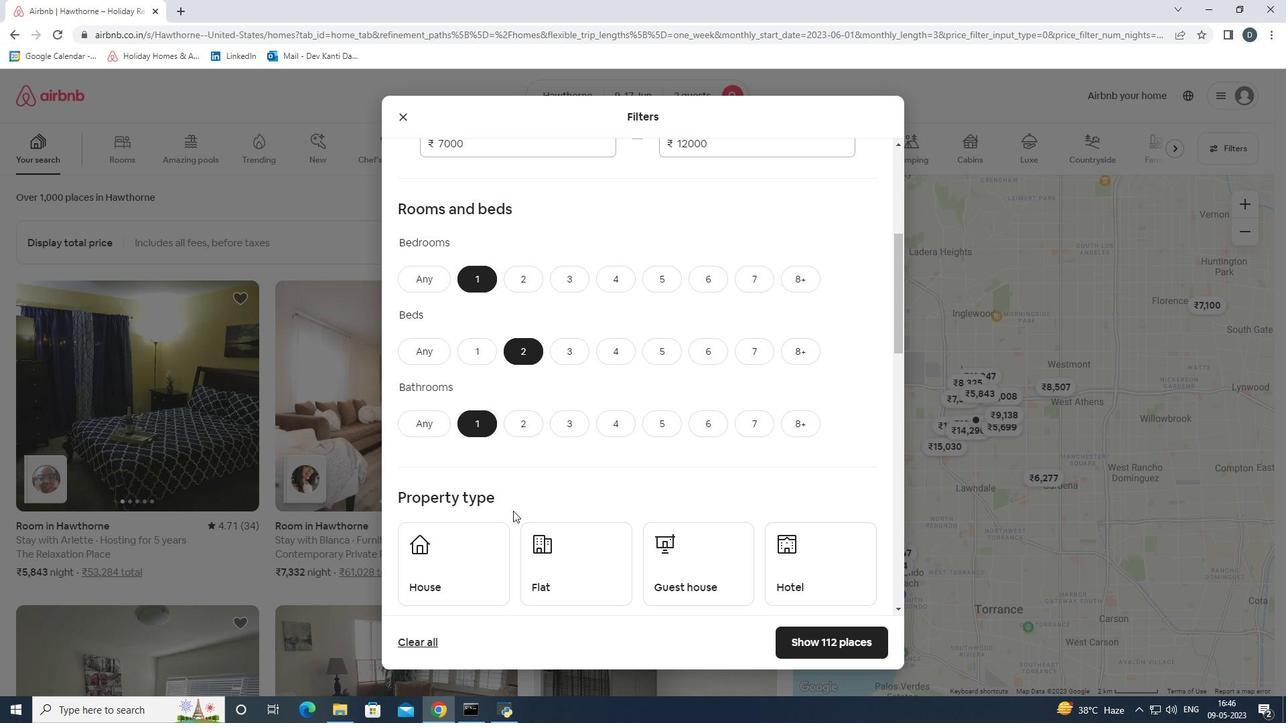 
Action: Mouse moved to (503, 497)
Screenshot: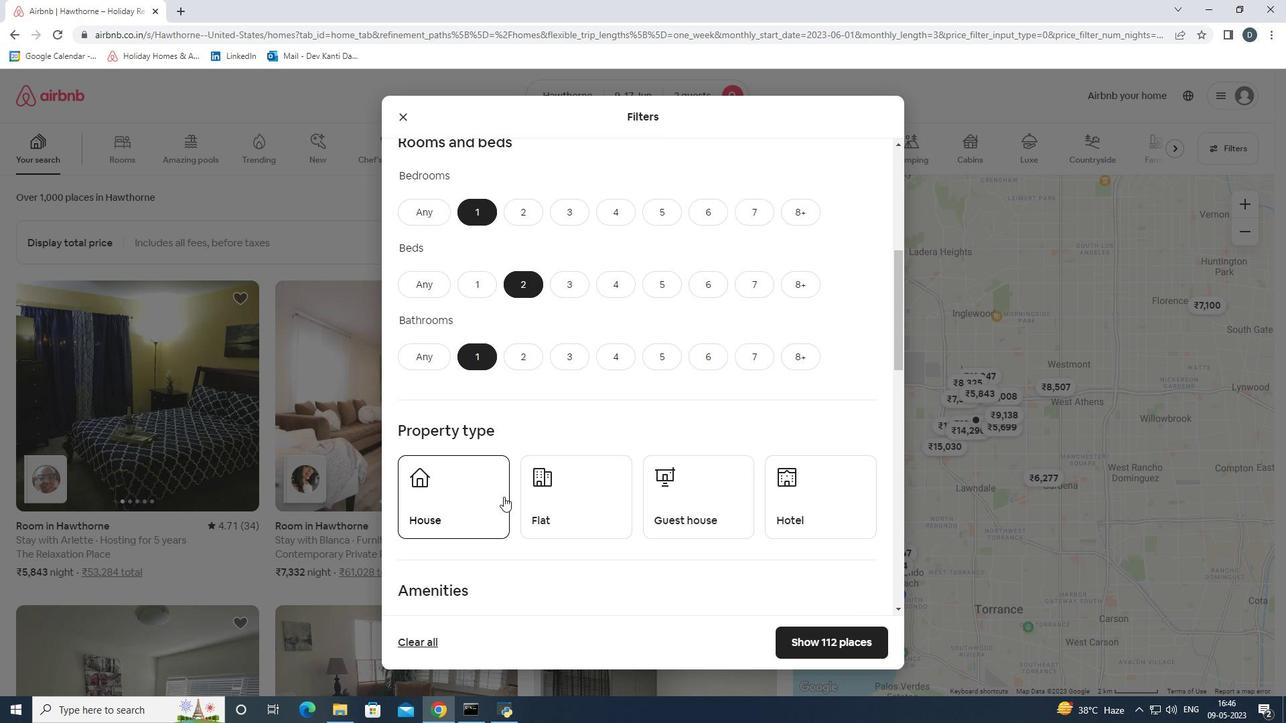 
Action: Mouse pressed left at (503, 497)
Screenshot: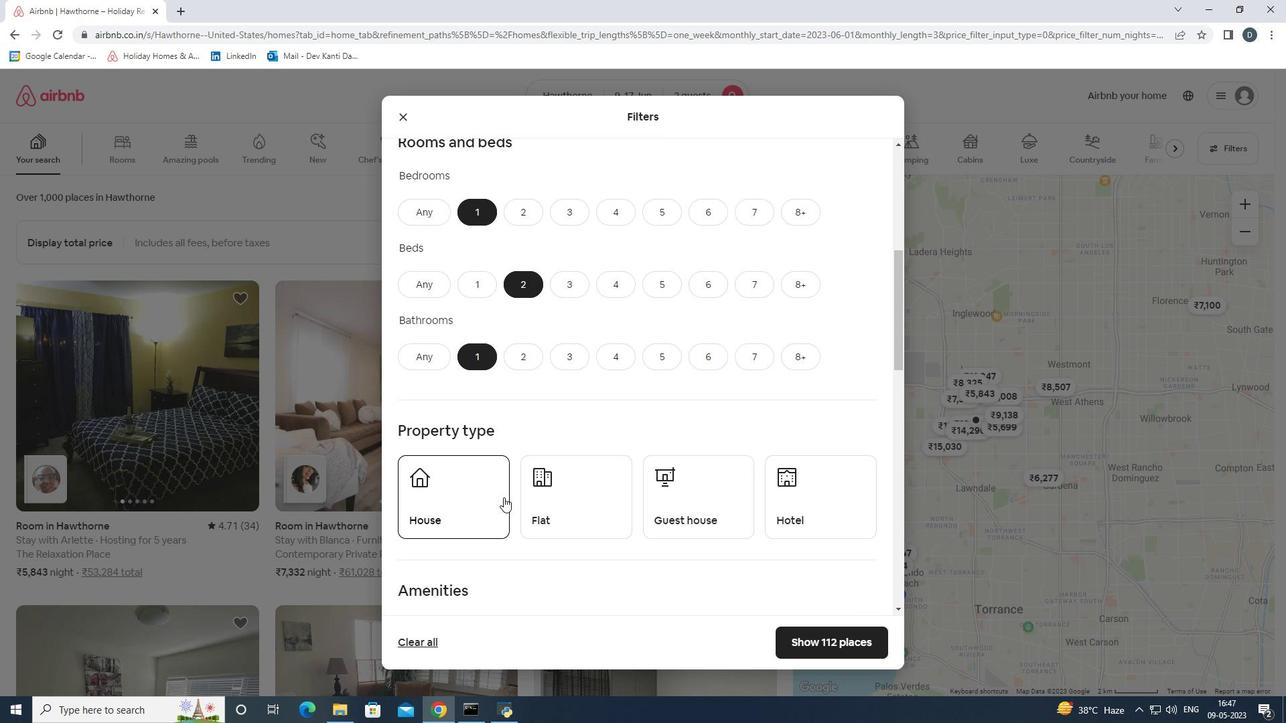 
Action: Mouse moved to (542, 497)
Screenshot: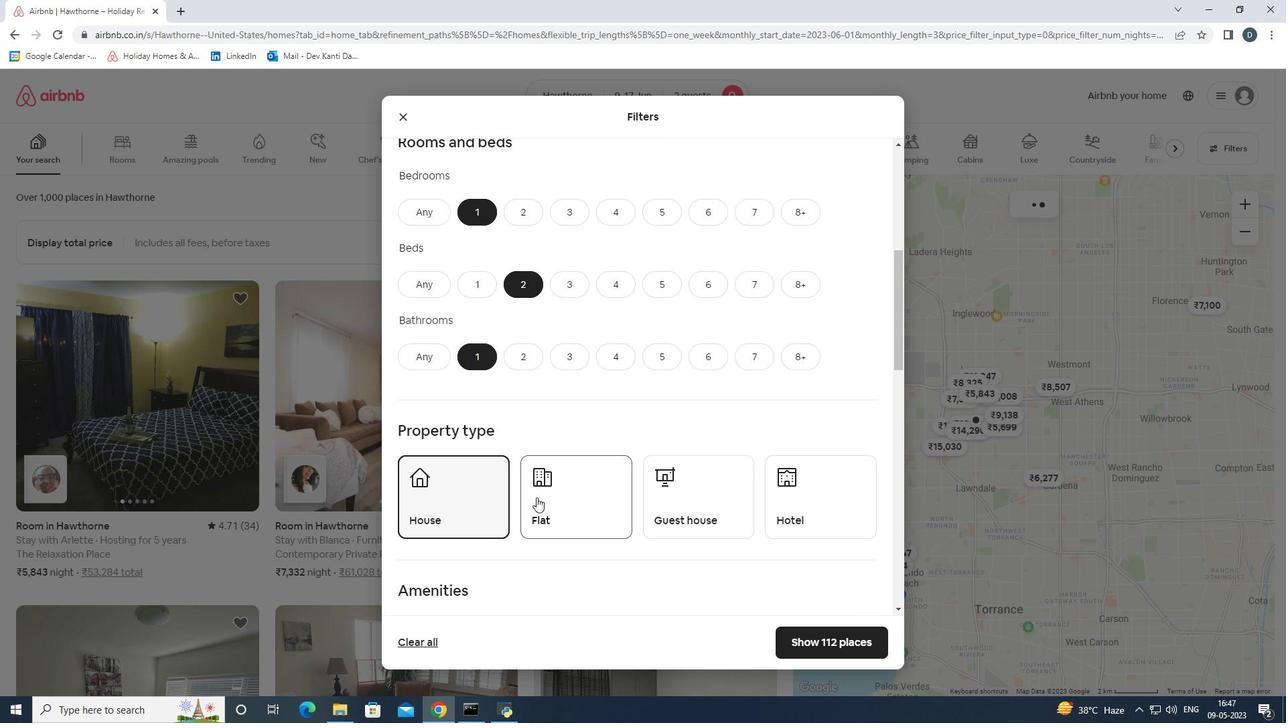 
Action: Mouse pressed left at (542, 497)
Screenshot: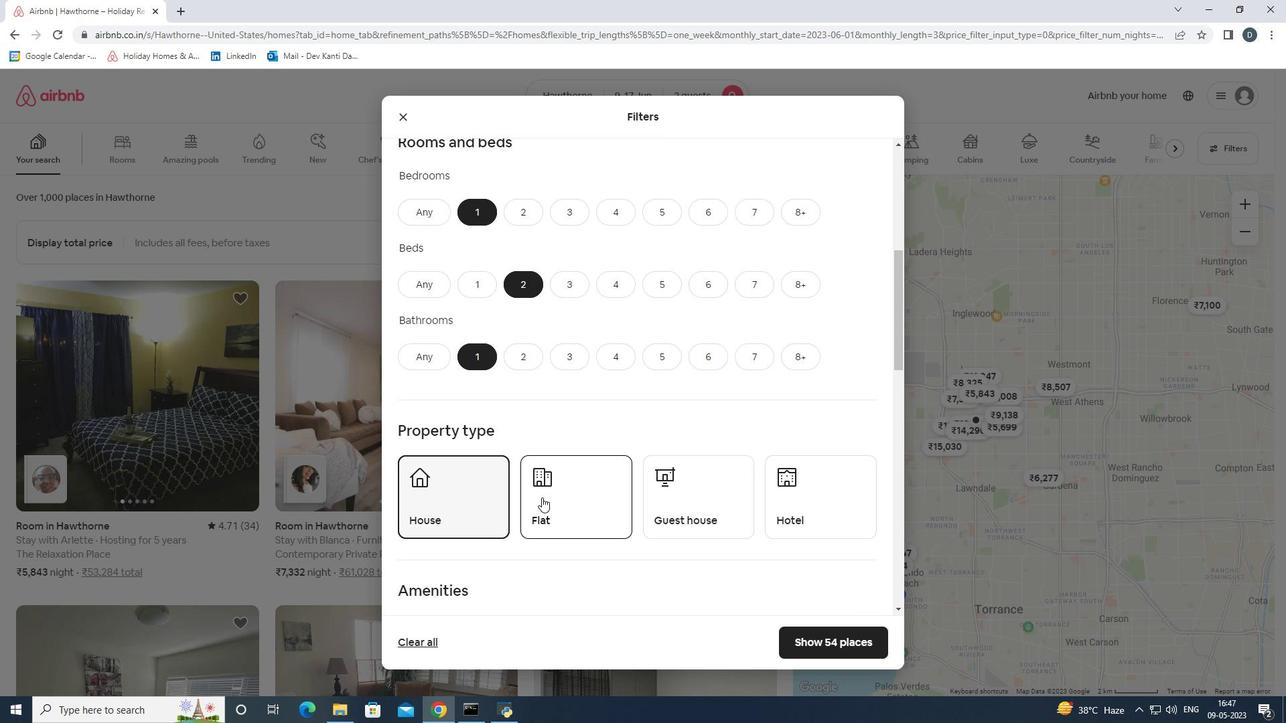 
Action: Mouse moved to (692, 503)
Screenshot: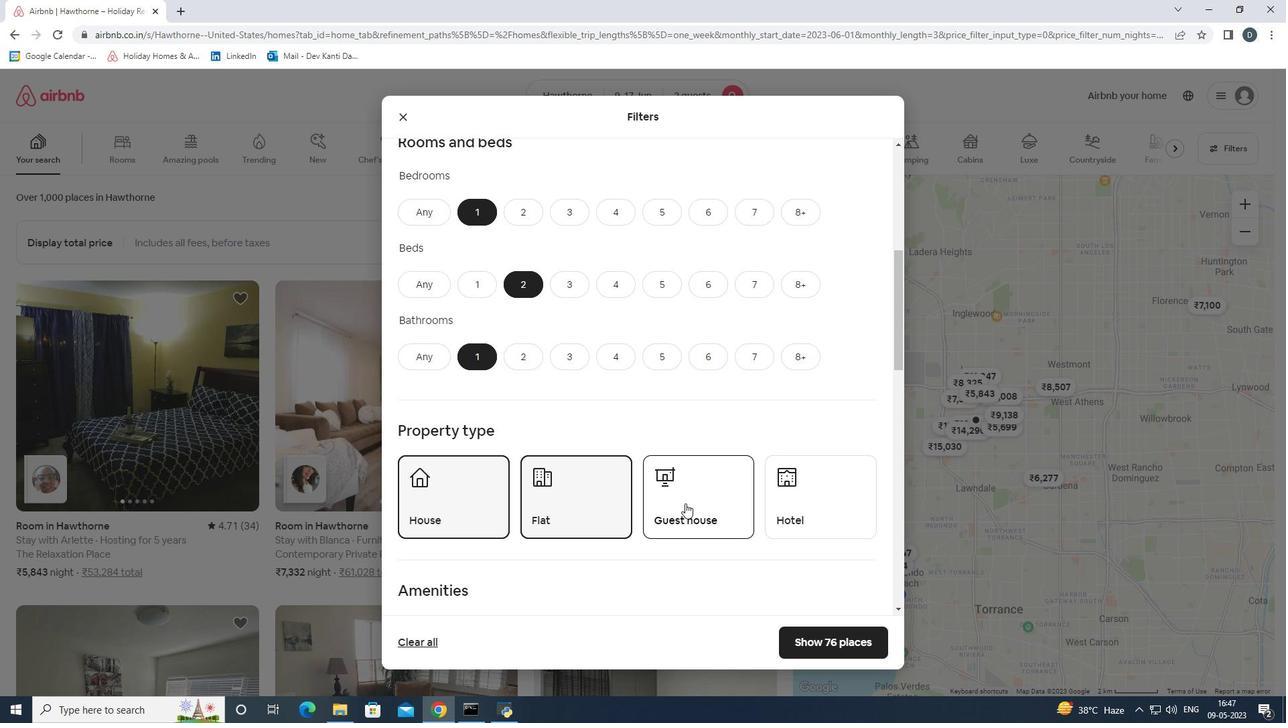 
Action: Mouse pressed left at (692, 503)
Screenshot: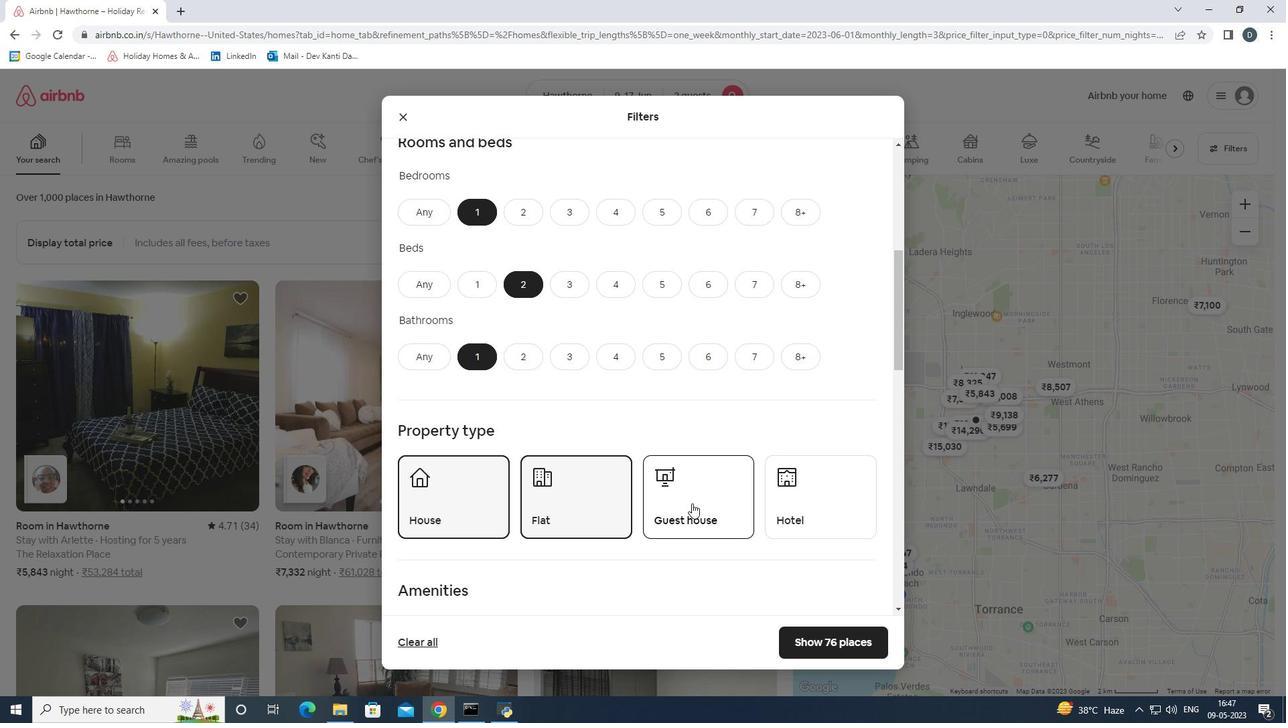 
Action: Mouse scrolled (692, 503) with delta (0, 0)
Screenshot: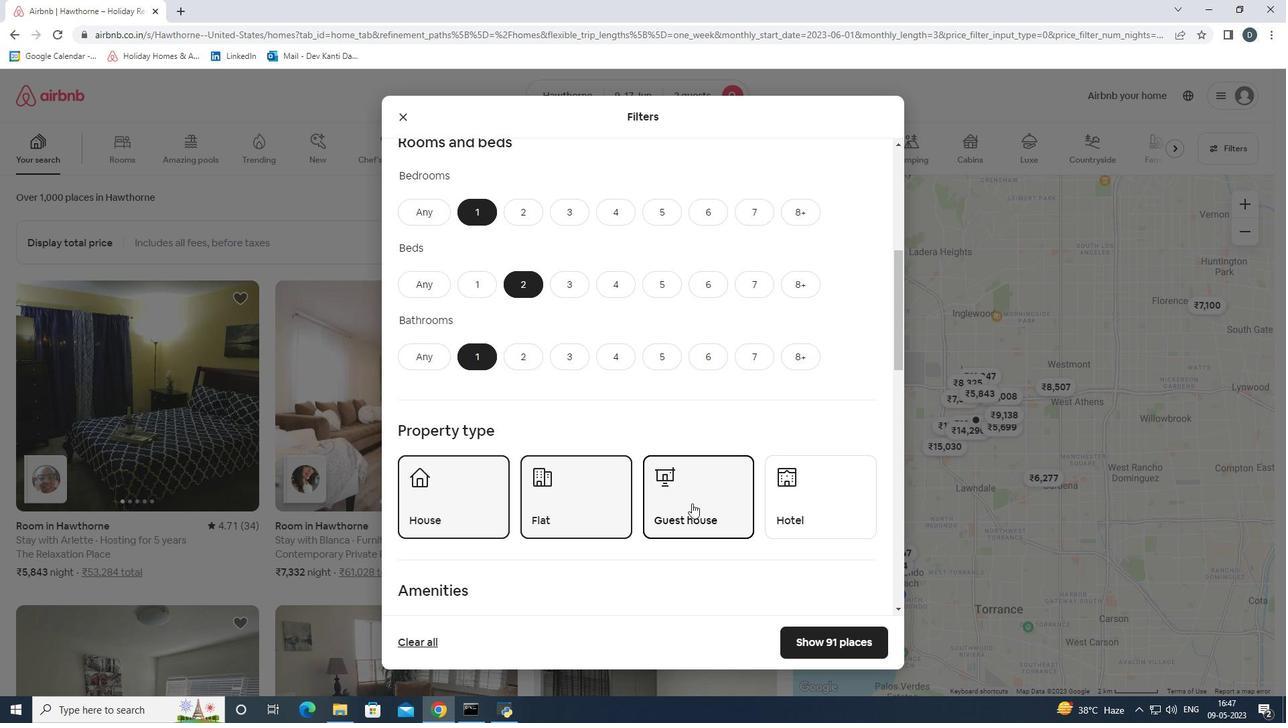 
Action: Mouse scrolled (692, 503) with delta (0, 0)
Screenshot: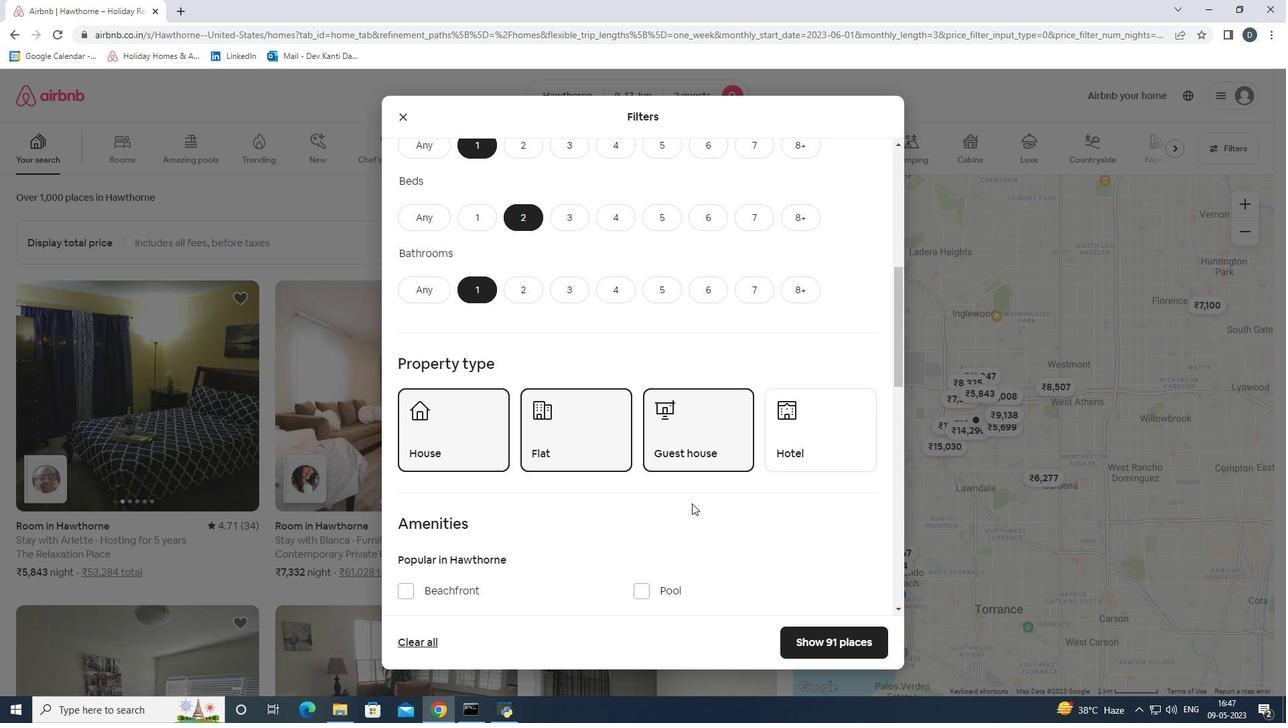 
Action: Mouse scrolled (692, 503) with delta (0, 0)
Screenshot: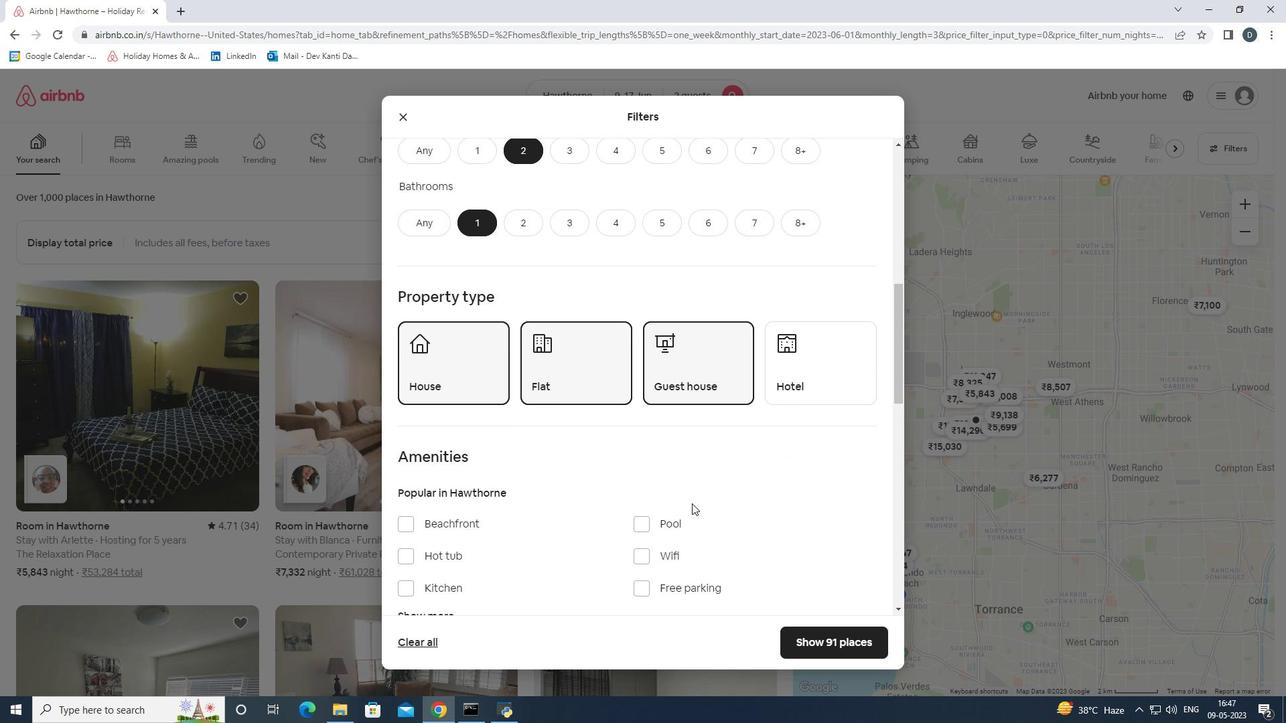 
Action: Mouse scrolled (692, 503) with delta (0, 0)
Screenshot: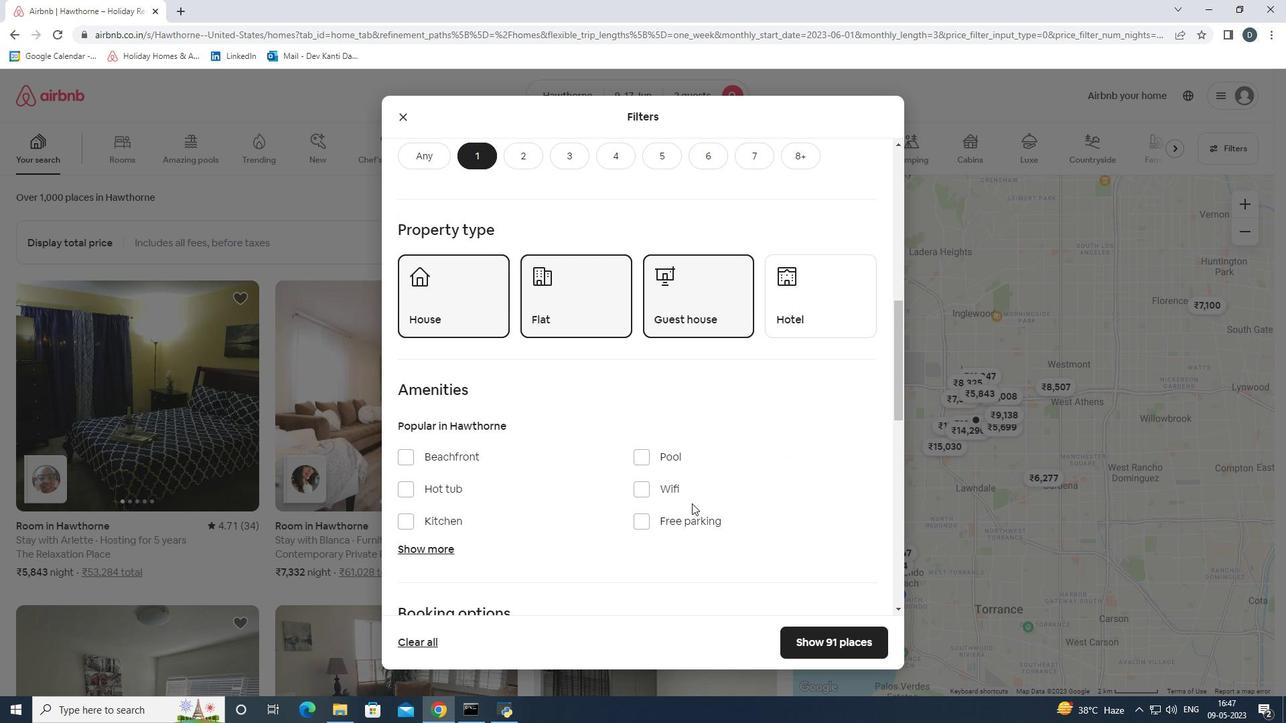 
Action: Mouse moved to (676, 426)
Screenshot: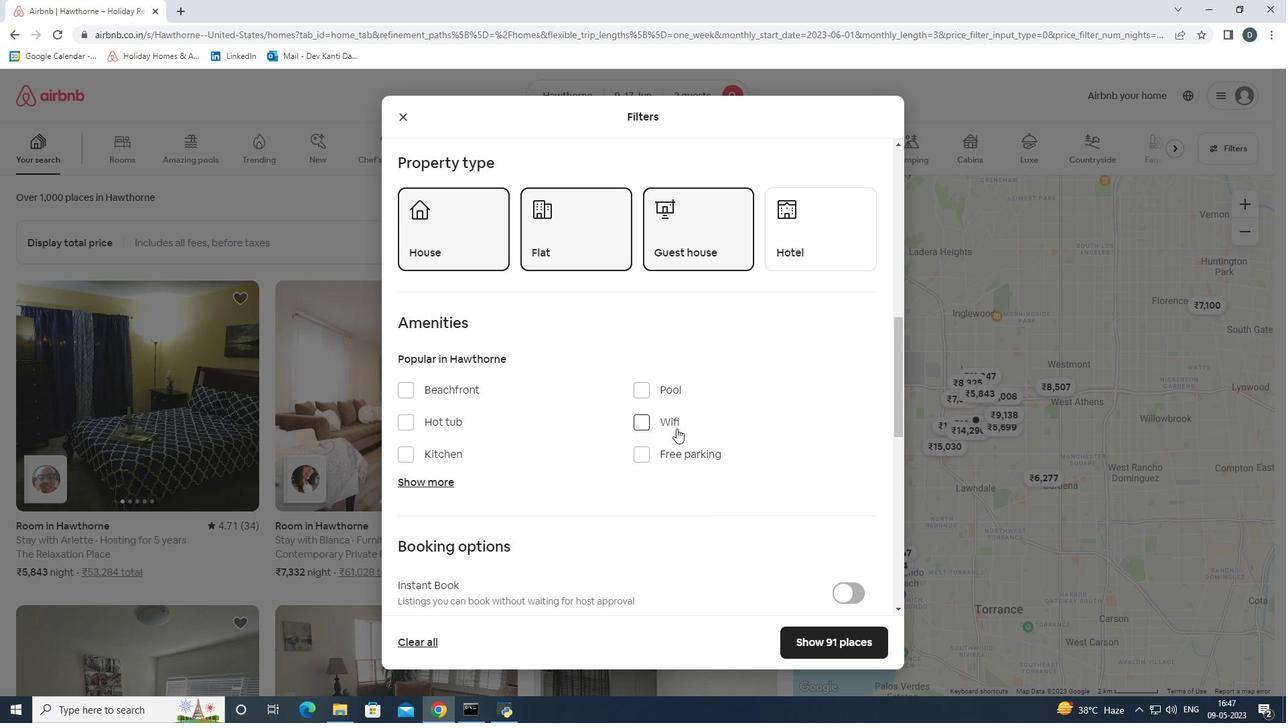 
Action: Mouse pressed left at (676, 426)
Screenshot: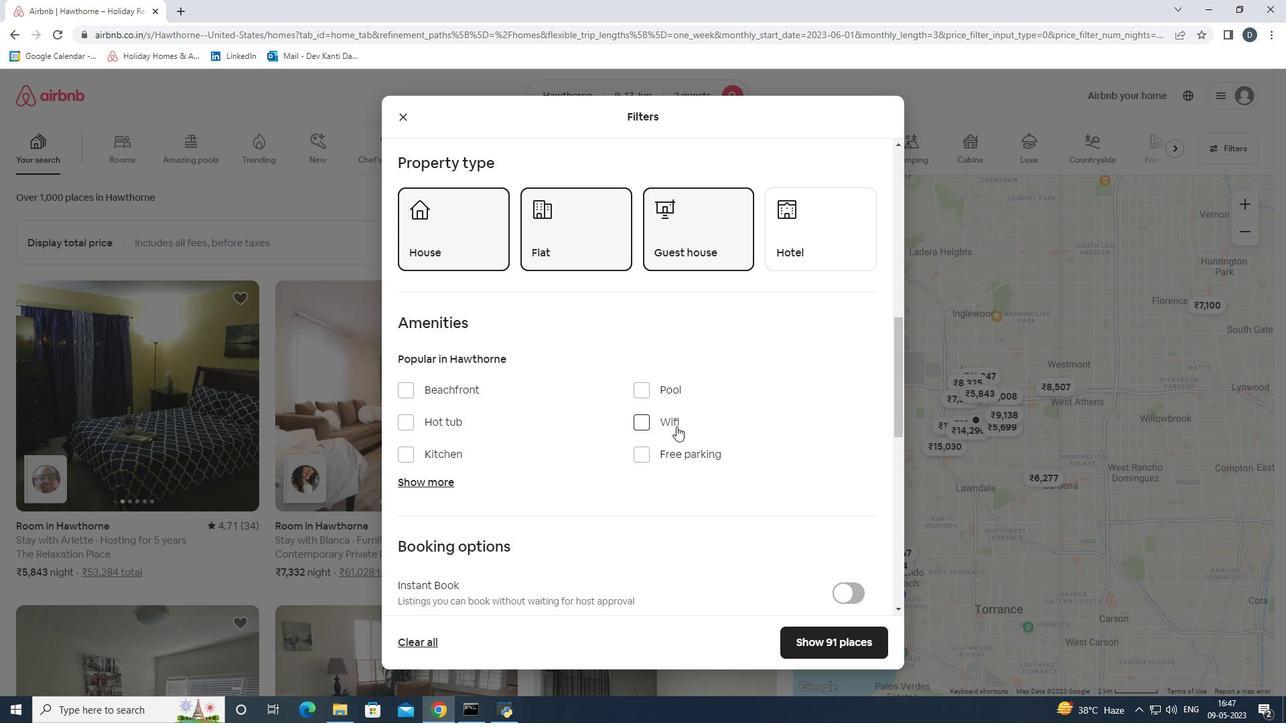 
Action: Mouse scrolled (676, 426) with delta (0, 0)
Screenshot: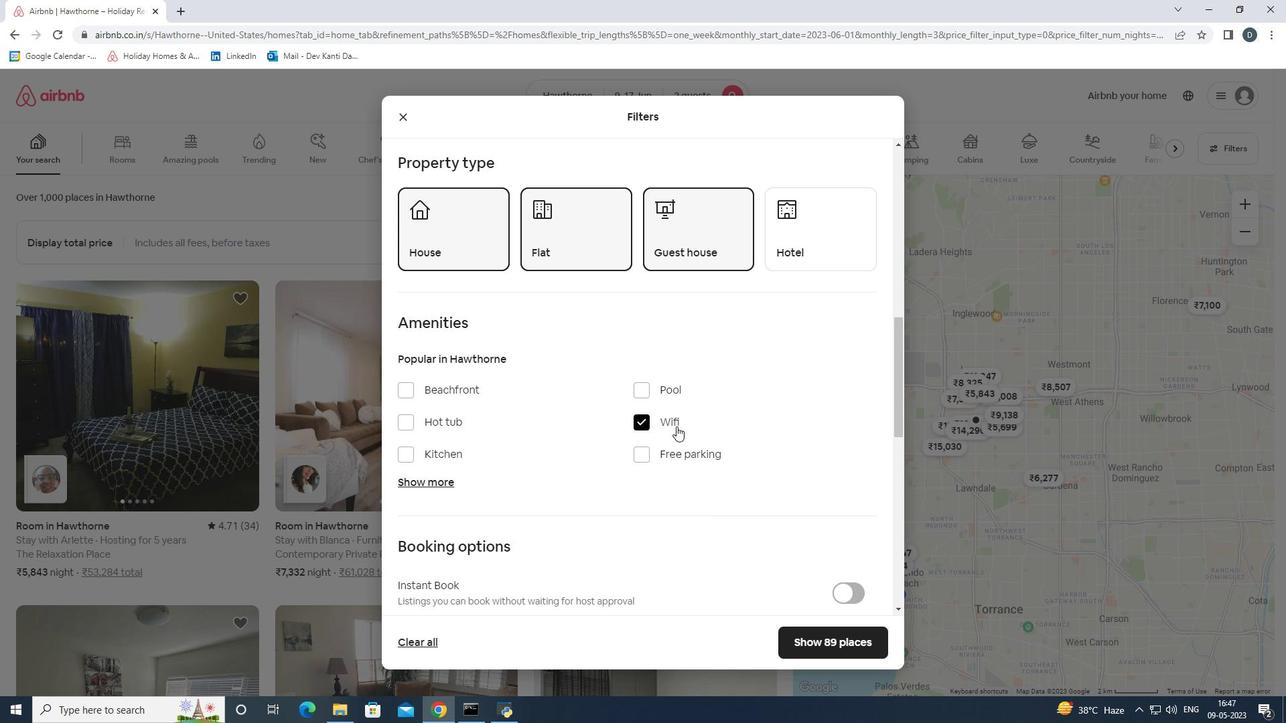 
Action: Mouse scrolled (676, 426) with delta (0, 0)
Screenshot: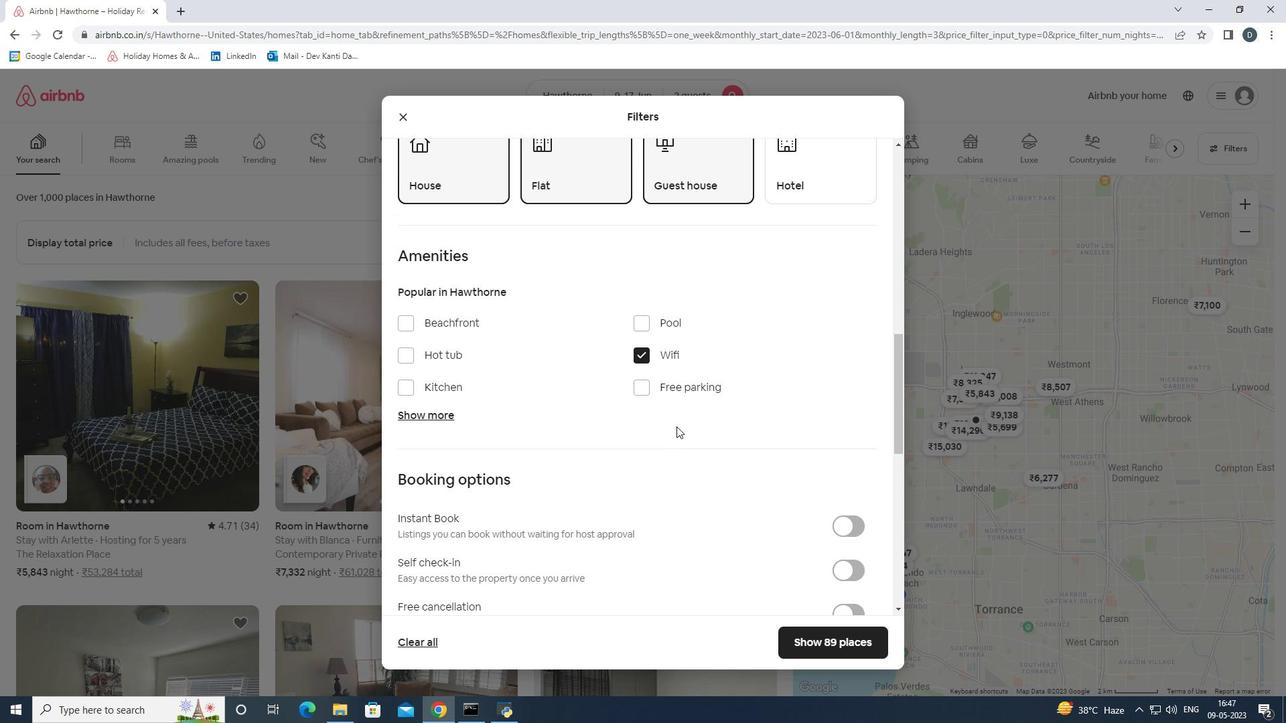 
Action: Mouse scrolled (676, 426) with delta (0, 0)
Screenshot: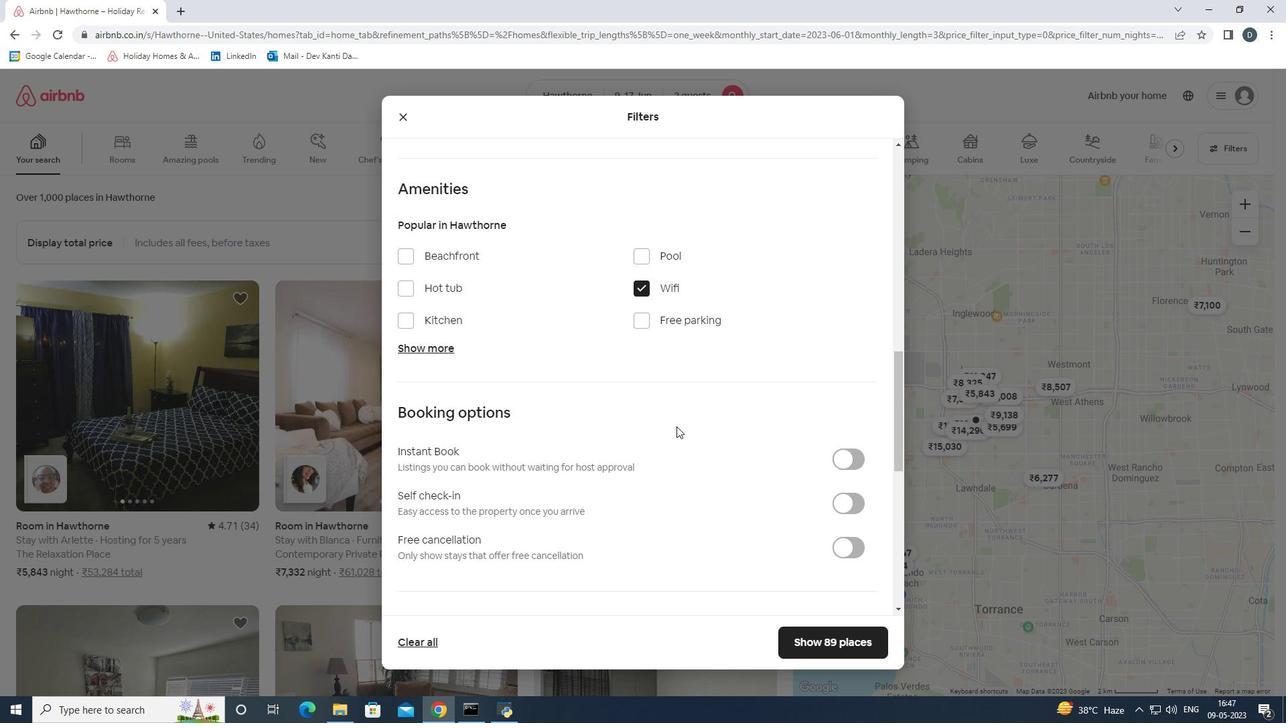 
Action: Mouse moved to (842, 432)
Screenshot: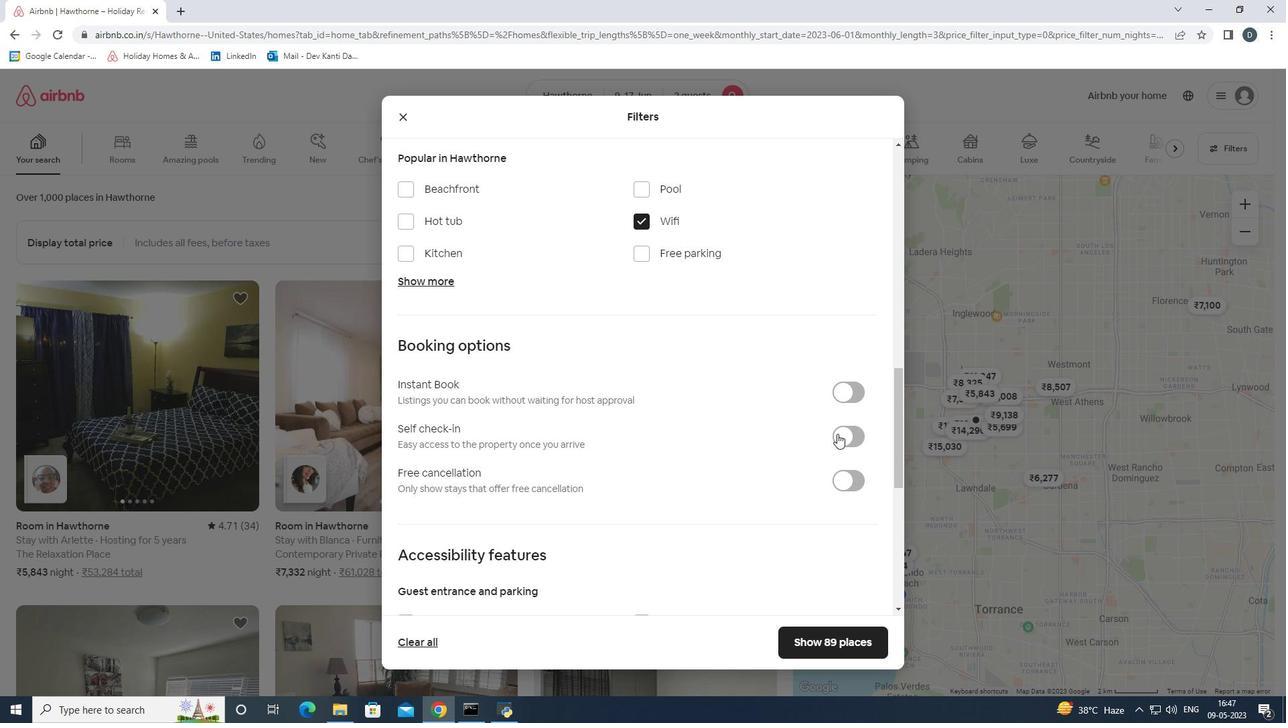 
Action: Mouse pressed left at (842, 432)
Screenshot: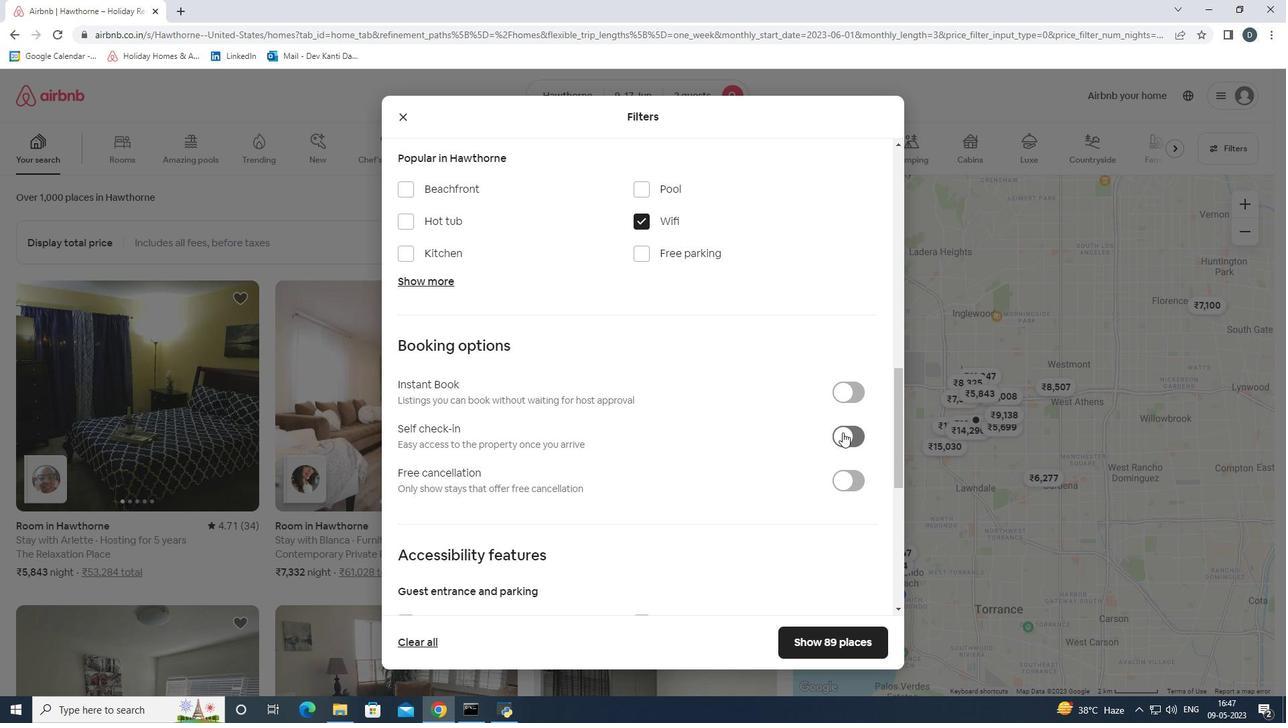 
Action: Mouse moved to (841, 436)
Screenshot: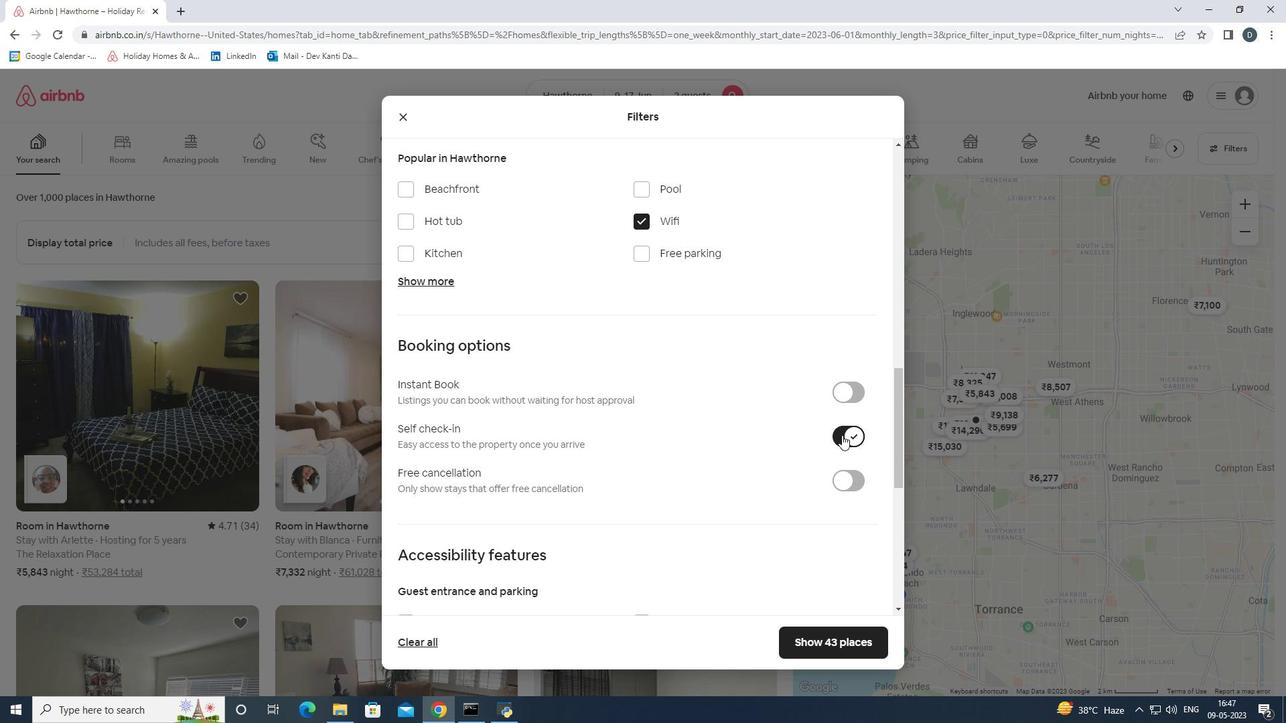 
Action: Mouse scrolled (841, 435) with delta (0, 0)
Screenshot: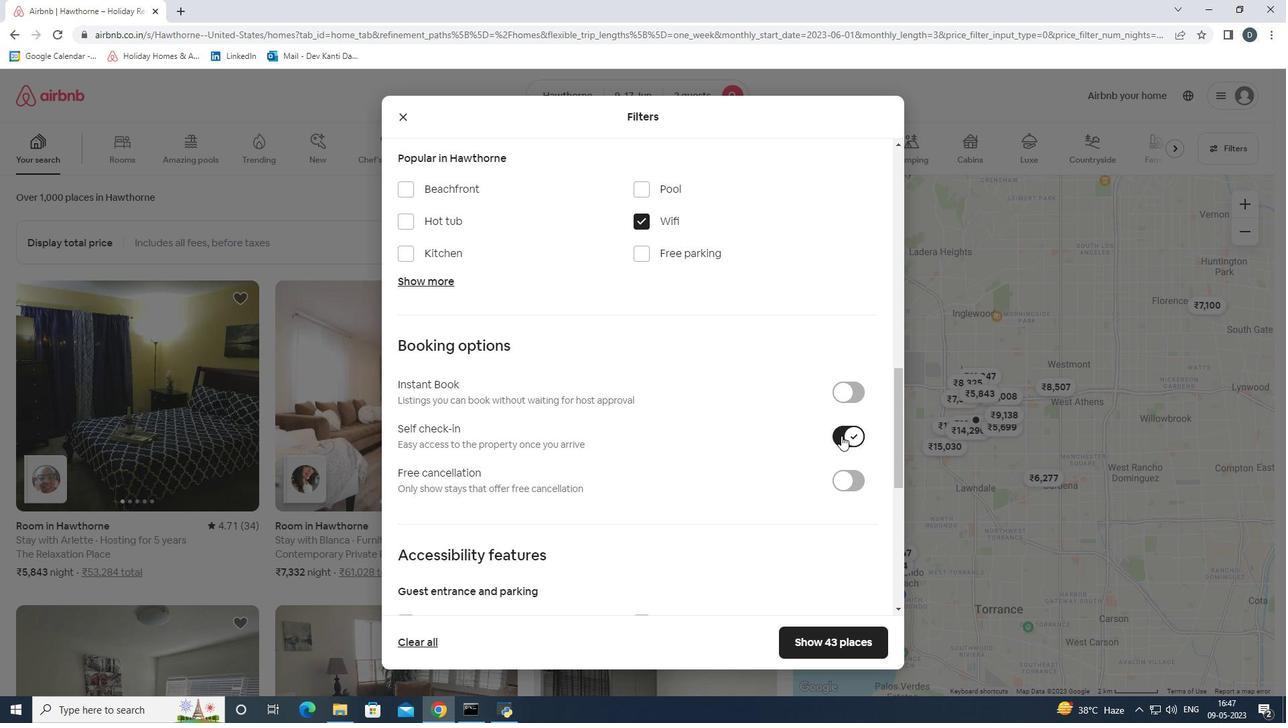 
Action: Mouse scrolled (841, 435) with delta (0, 0)
Screenshot: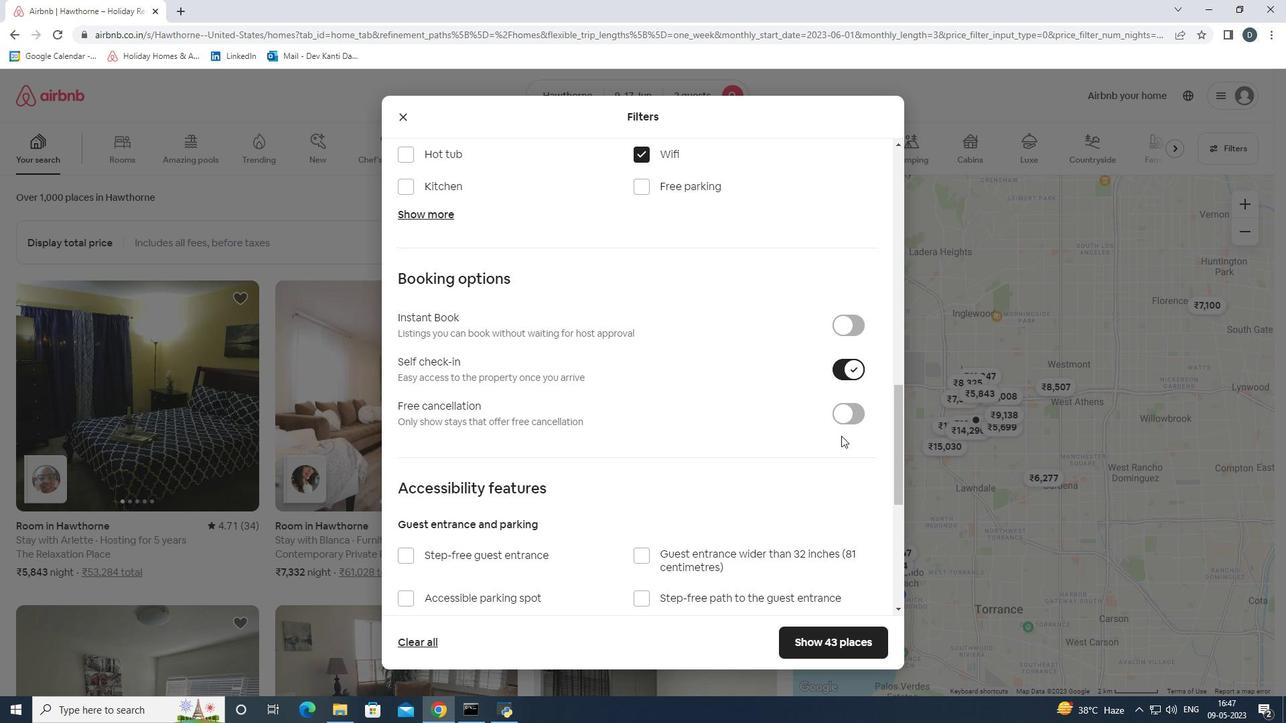 
Action: Mouse scrolled (841, 435) with delta (0, 0)
Screenshot: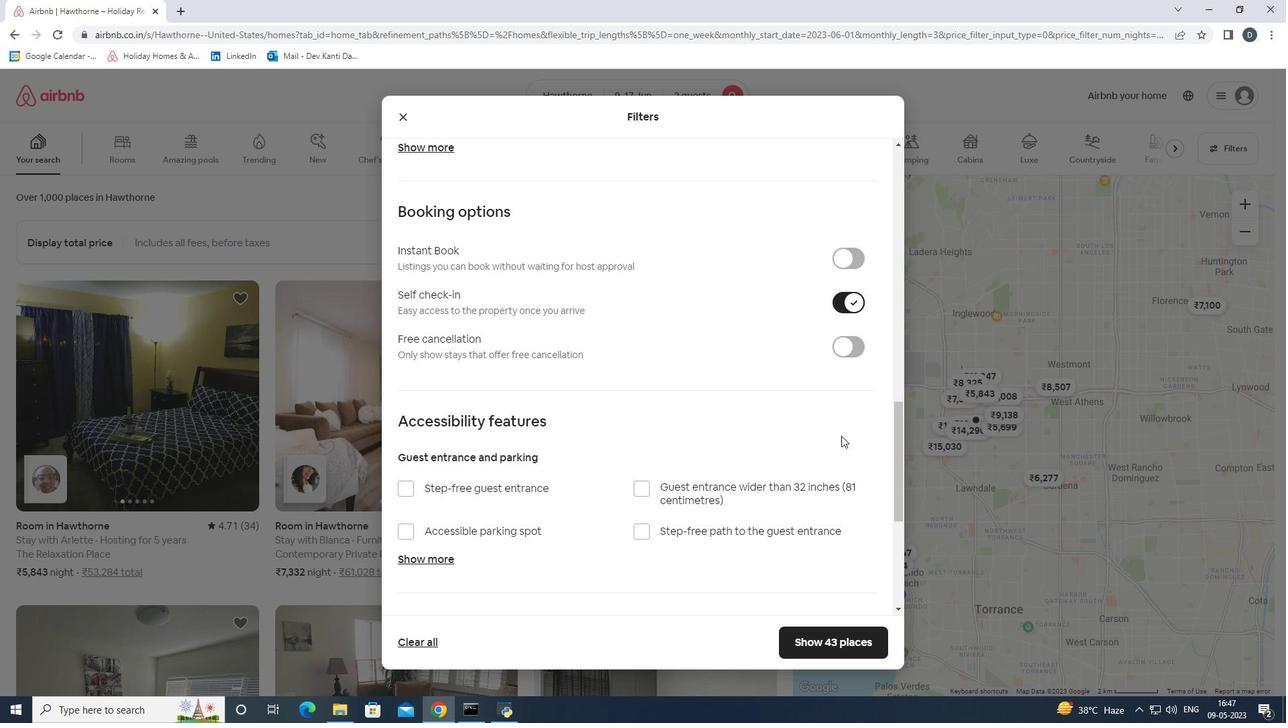 
Action: Mouse scrolled (841, 435) with delta (0, 0)
Screenshot: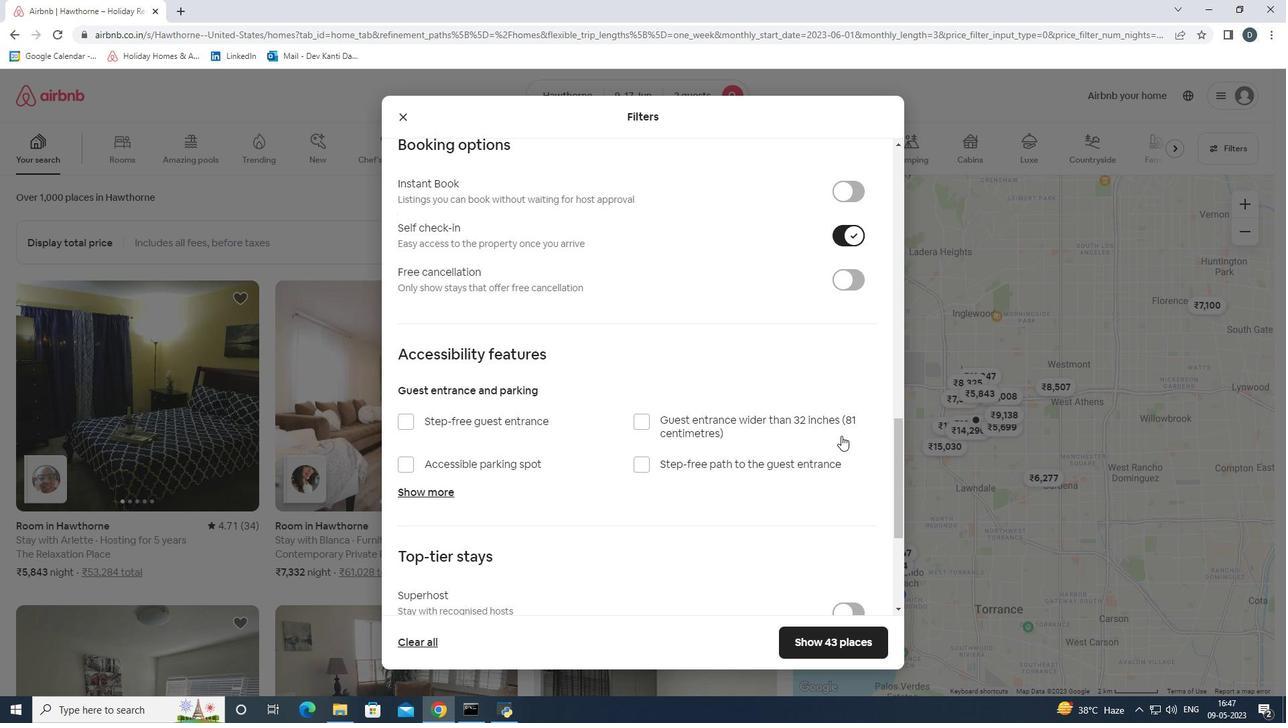 
Action: Mouse moved to (834, 436)
Screenshot: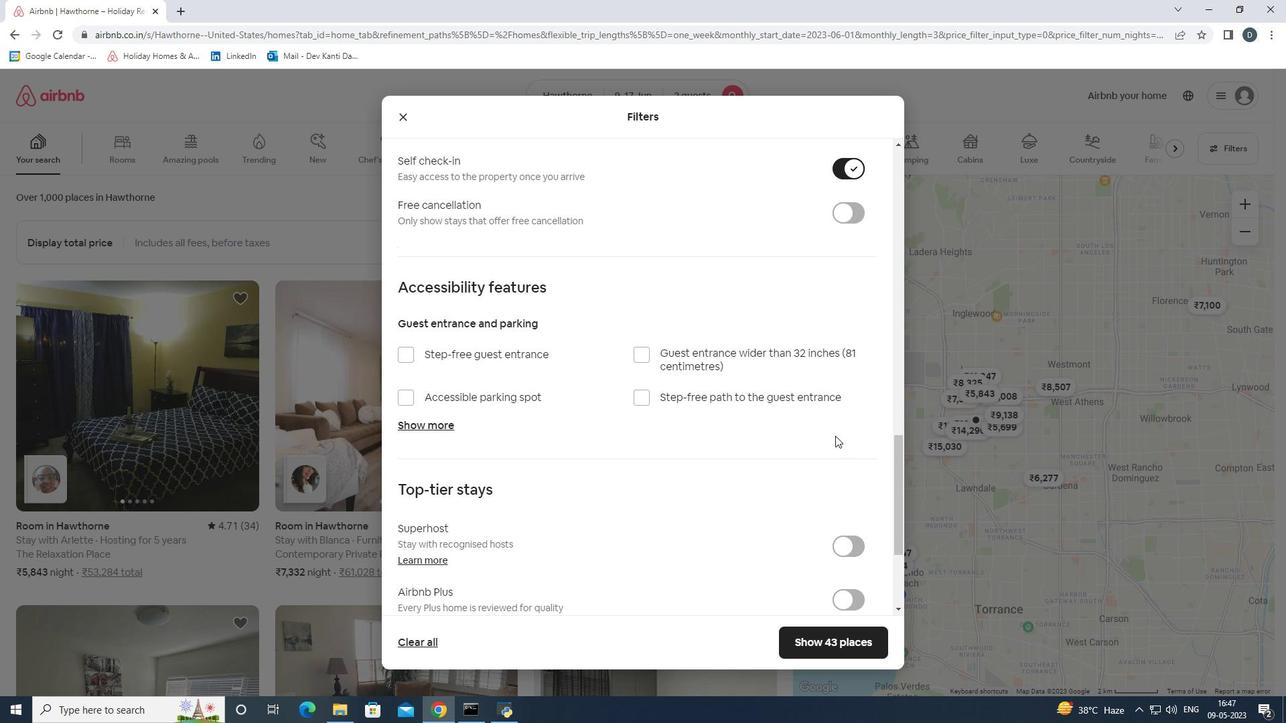 
Action: Mouse scrolled (834, 435) with delta (0, 0)
Screenshot: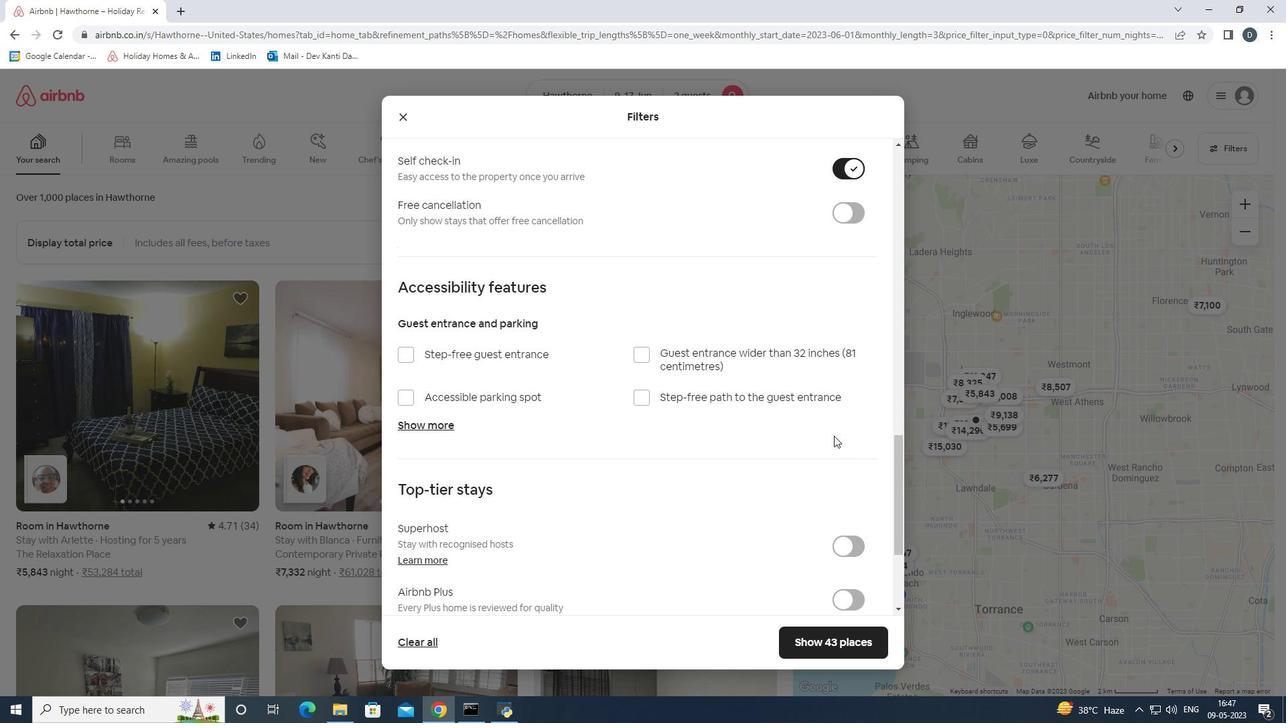 
Action: Mouse scrolled (834, 435) with delta (0, 0)
Screenshot: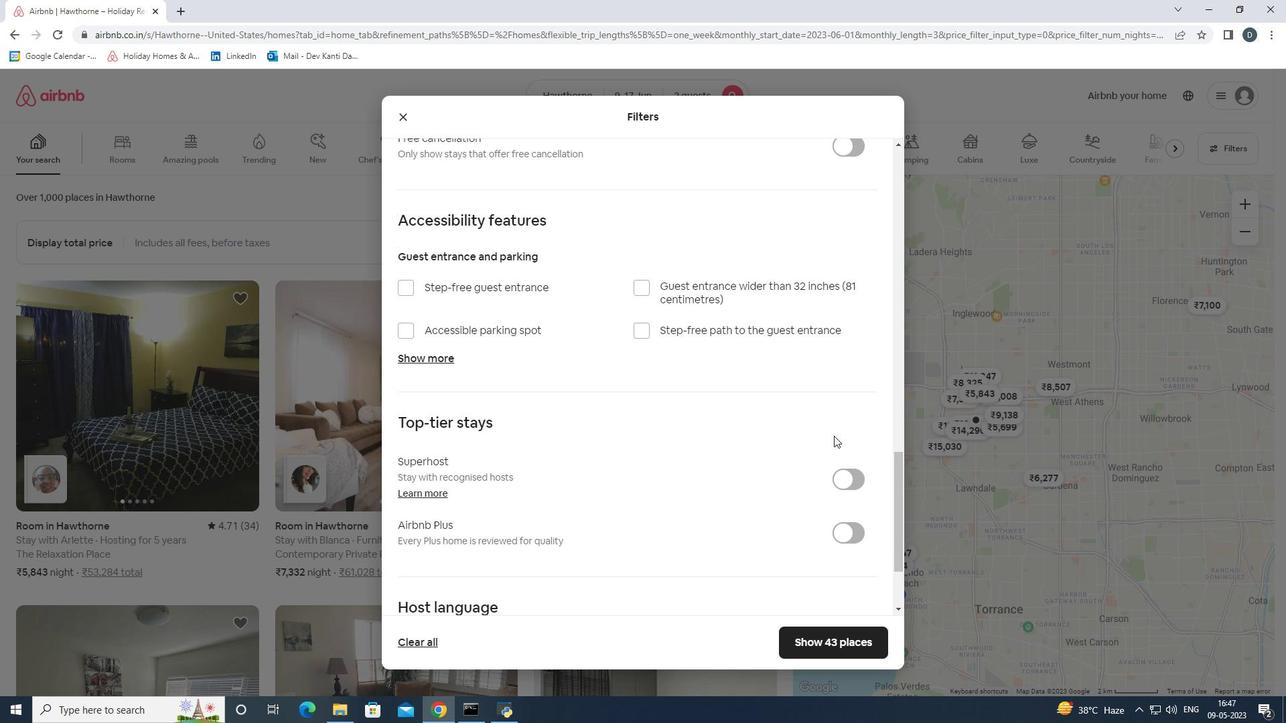
Action: Mouse moved to (833, 434)
Screenshot: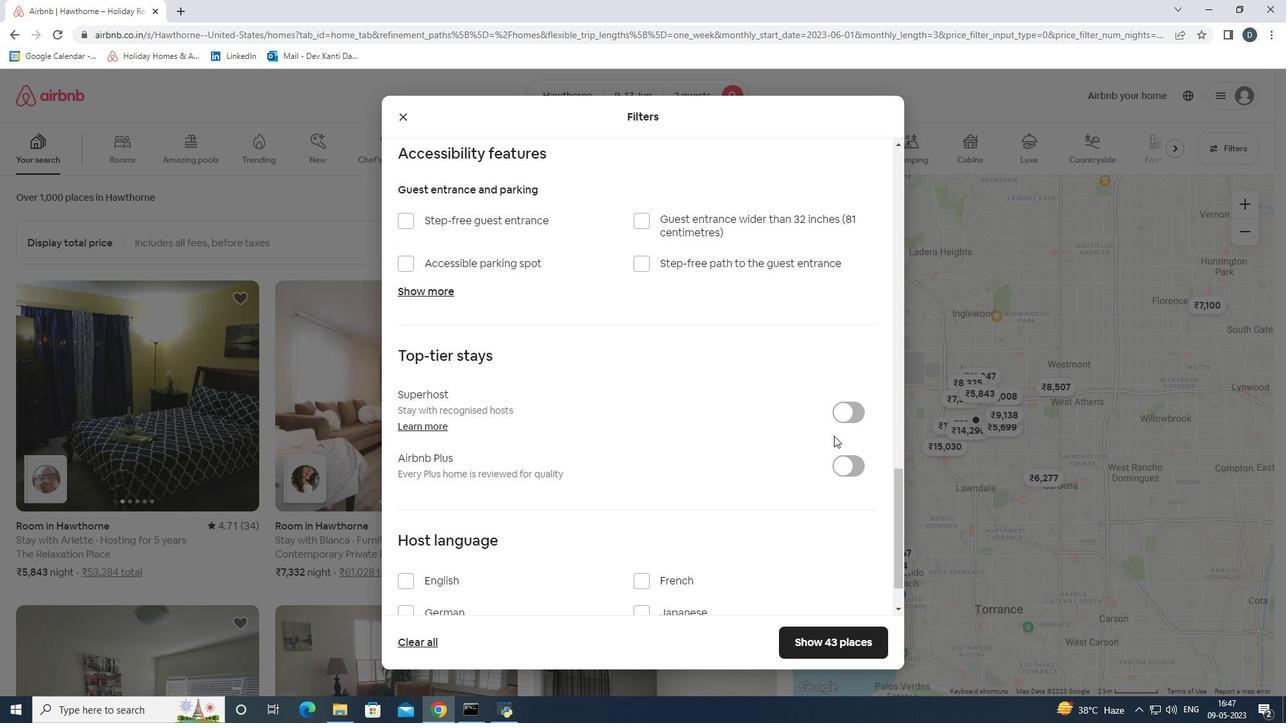 
Action: Mouse scrolled (833, 433) with delta (0, 0)
Screenshot: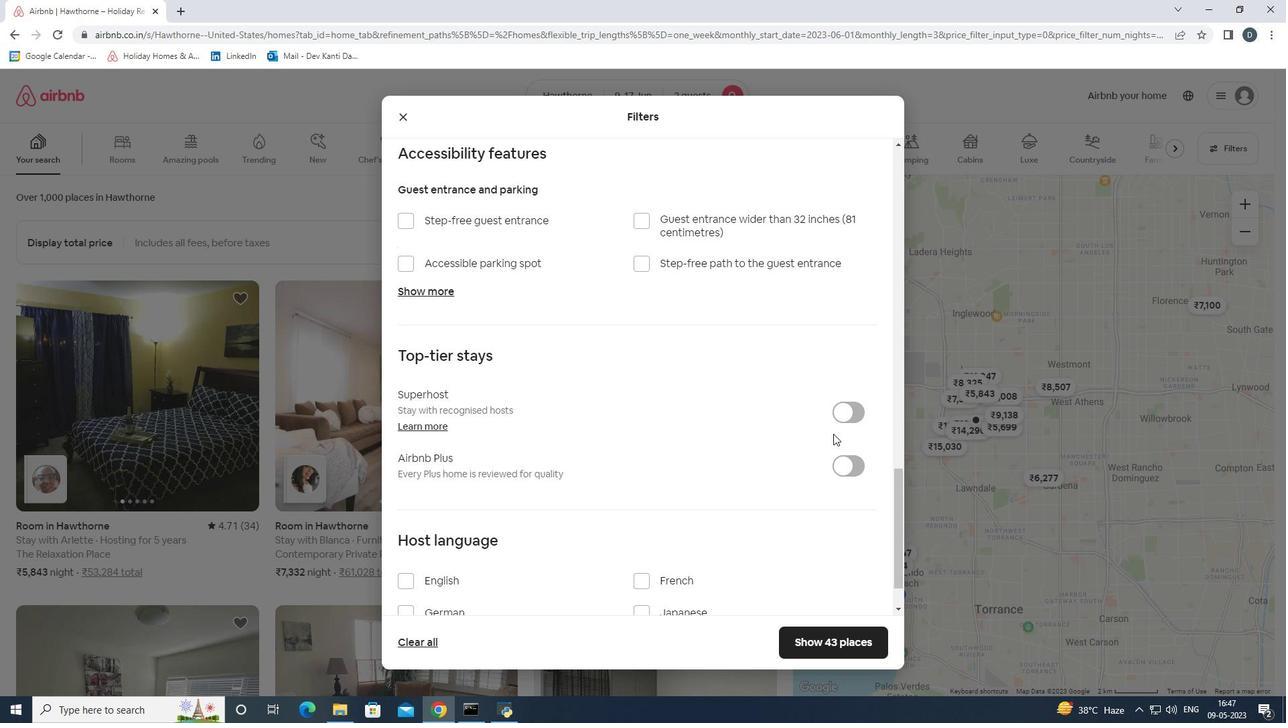 
Action: Mouse scrolled (833, 433) with delta (0, 0)
Screenshot: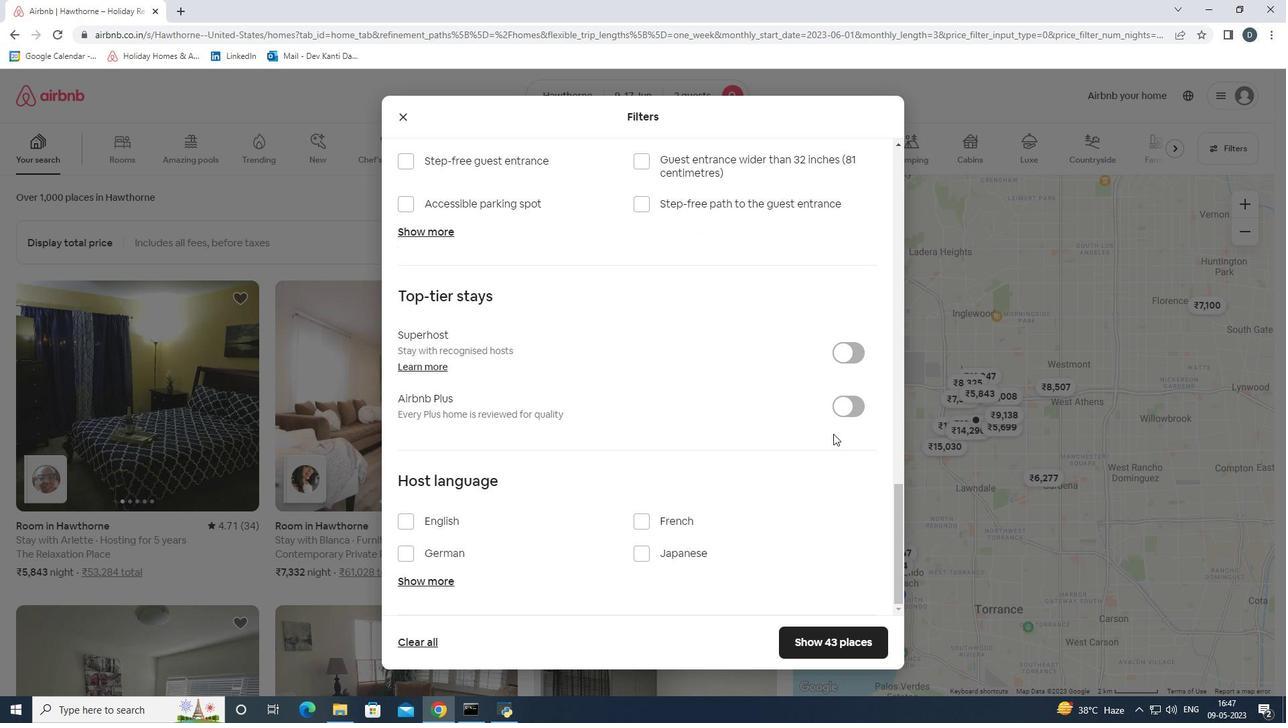 
Action: Mouse moved to (410, 519)
Screenshot: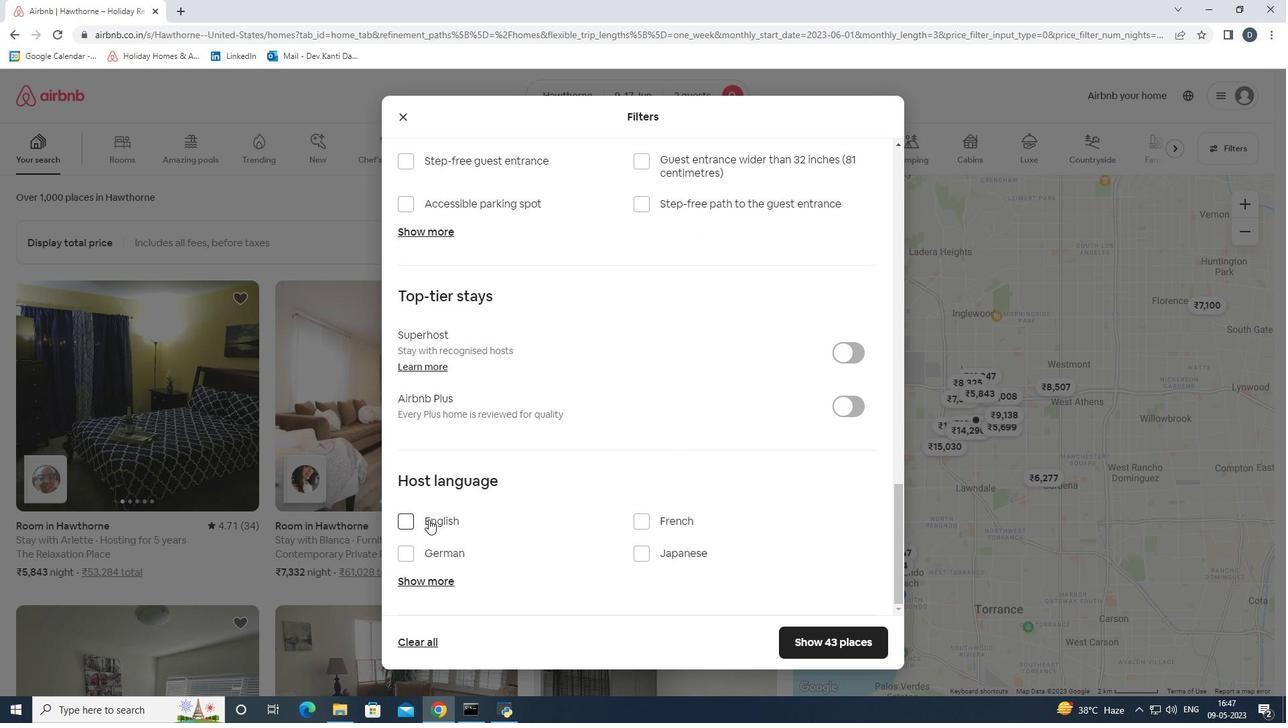 
Action: Mouse pressed left at (410, 519)
Screenshot: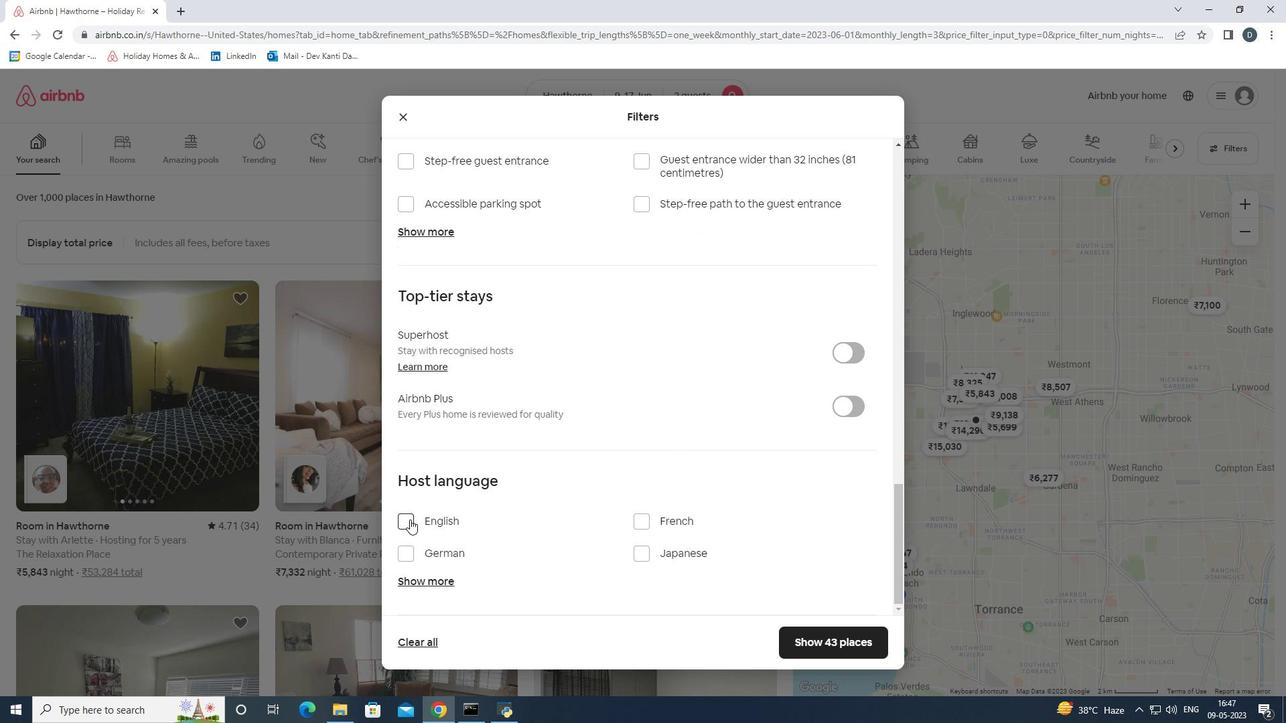 
Action: Mouse moved to (806, 639)
Screenshot: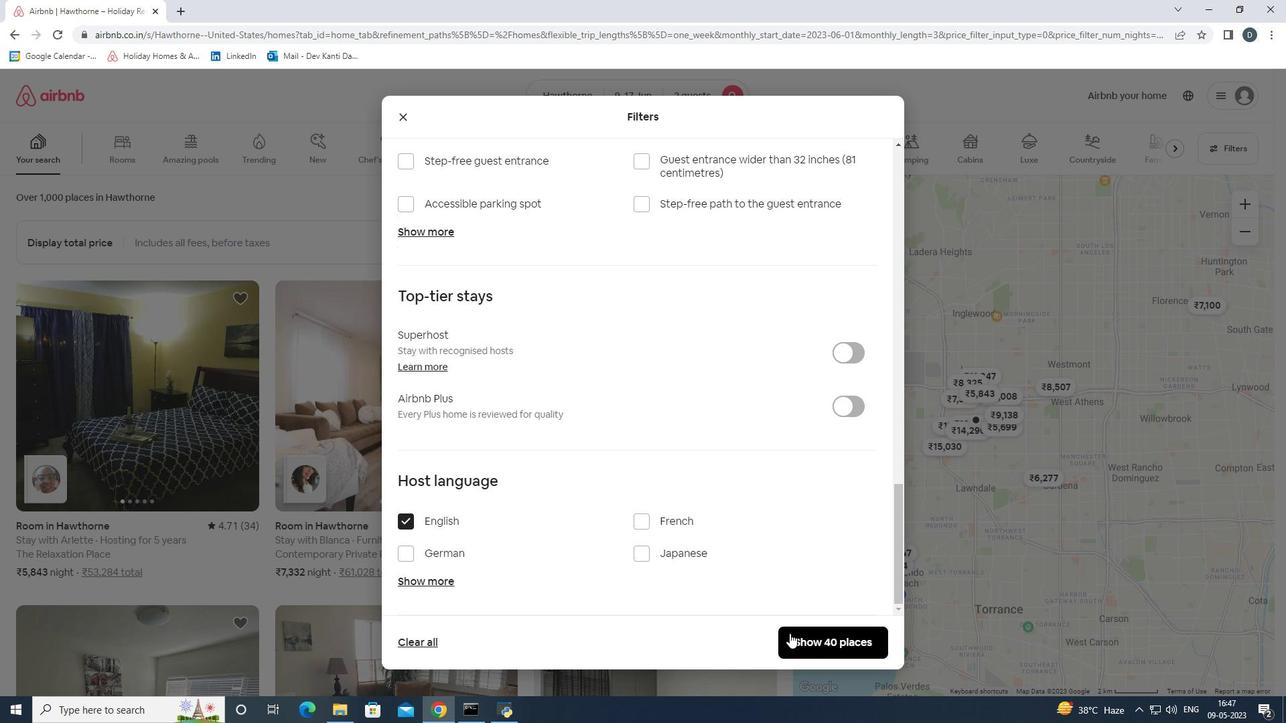 
Action: Mouse pressed left at (806, 639)
Screenshot: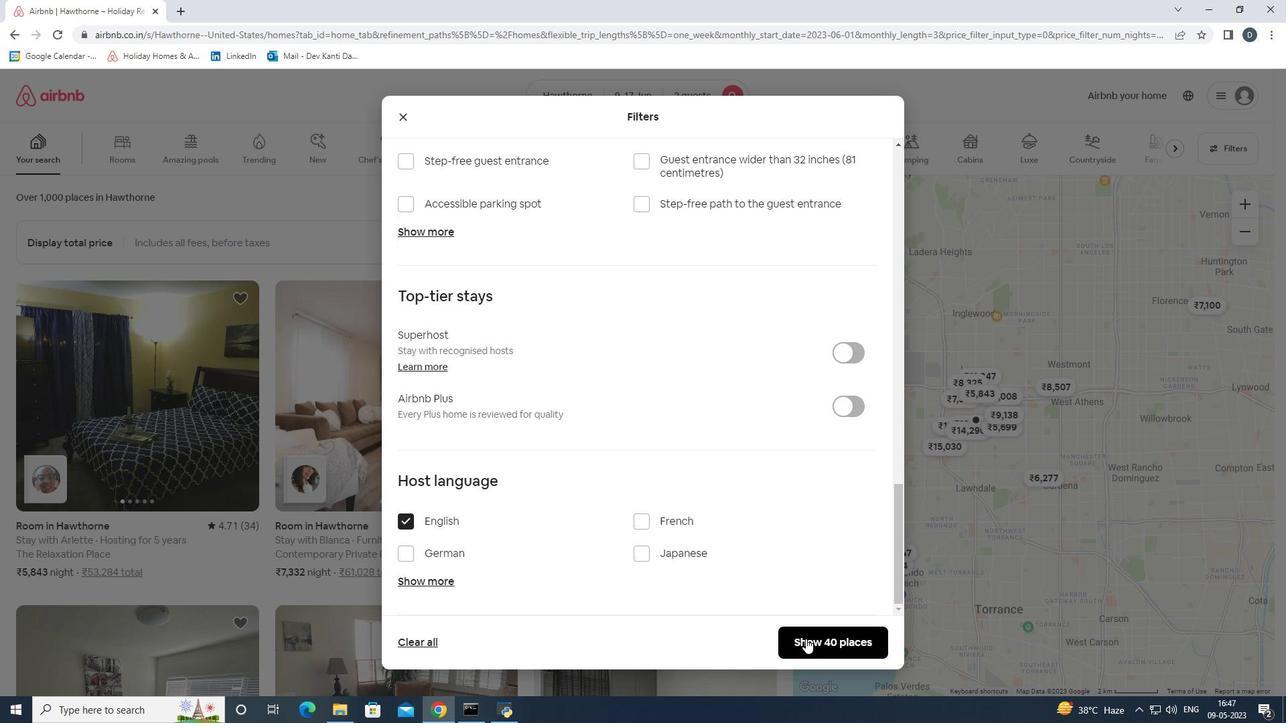 
Action: Mouse moved to (788, 574)
Screenshot: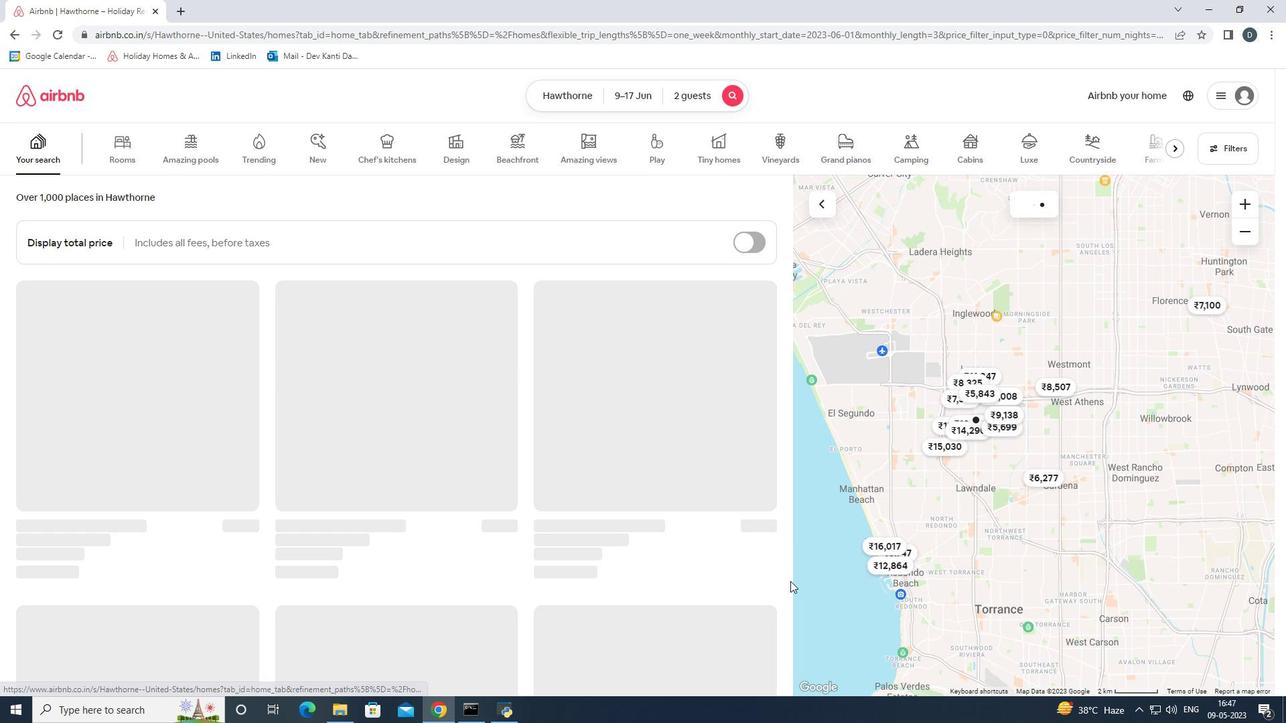 
